 Task: Send an email with the signature Amy Taylor with the subject 'Question regarding a project' and the message 'I would like to schedule a call to discuss this further.' from softage.1@softage.net to softage.2@softage.net with an attached document Non-disclosure_agreement.pdf and move the email from Sent Items to the folder Videos
Action: Mouse moved to (119, 135)
Screenshot: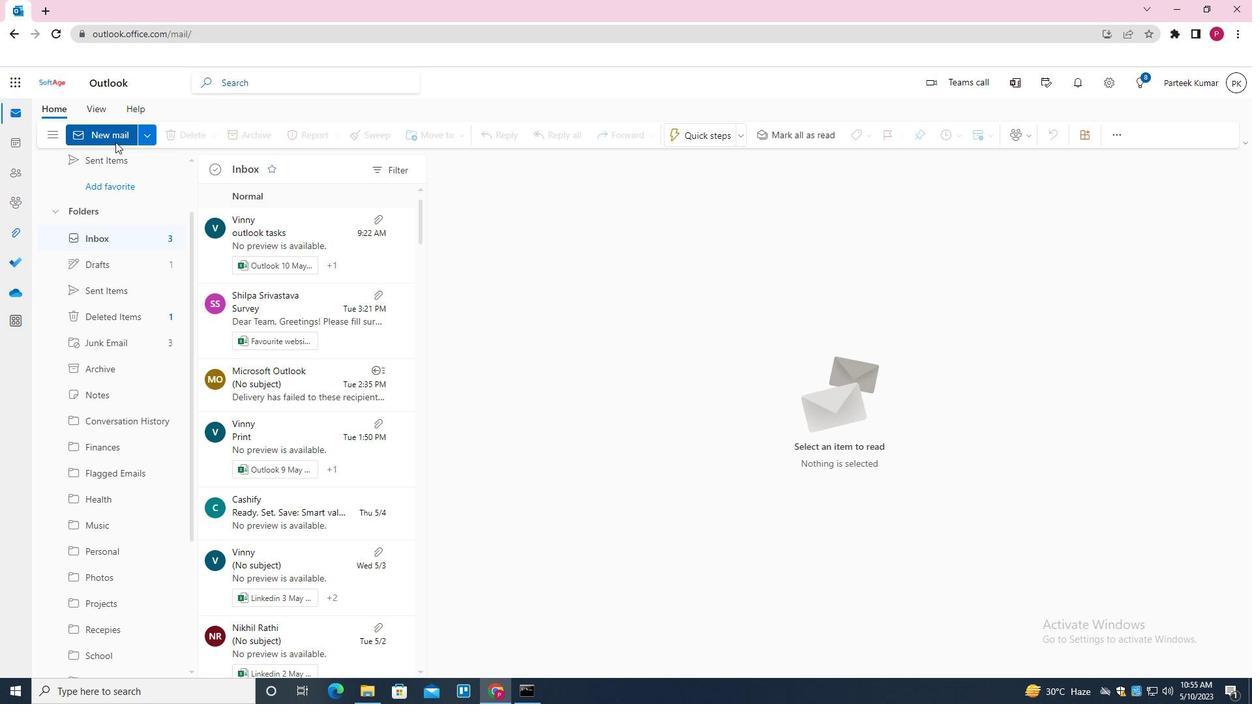 
Action: Mouse pressed left at (119, 135)
Screenshot: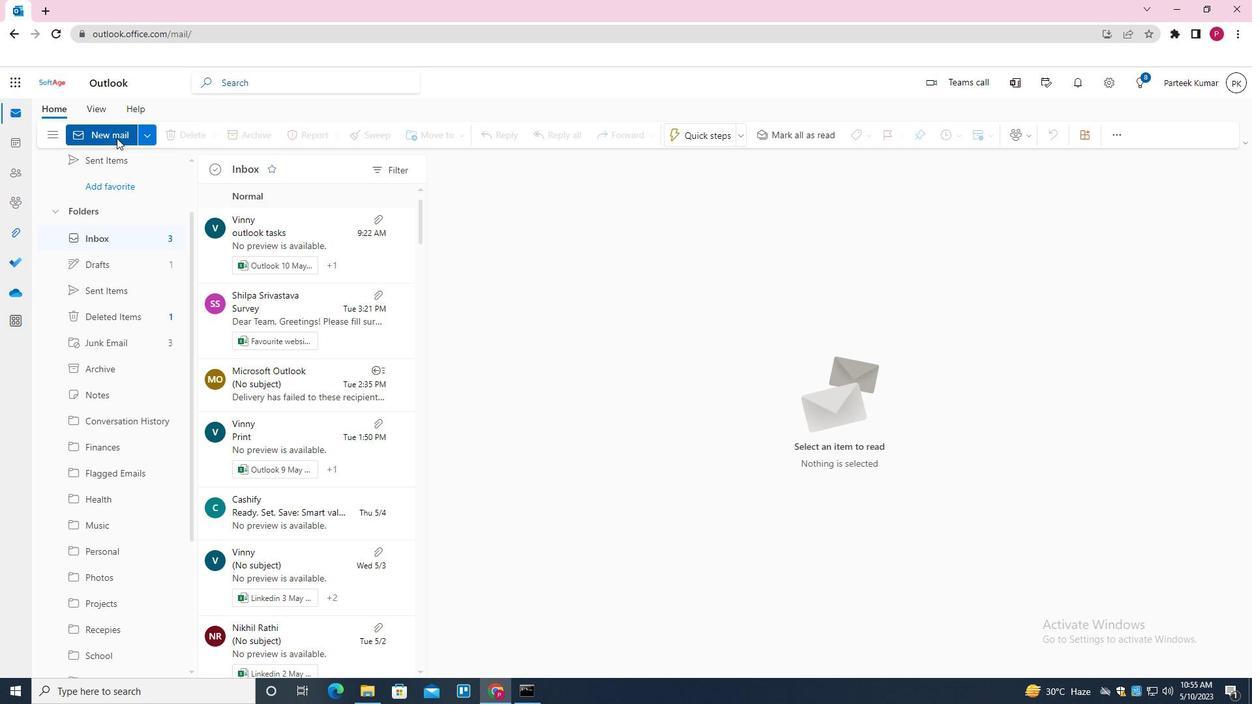 
Action: Mouse moved to (496, 331)
Screenshot: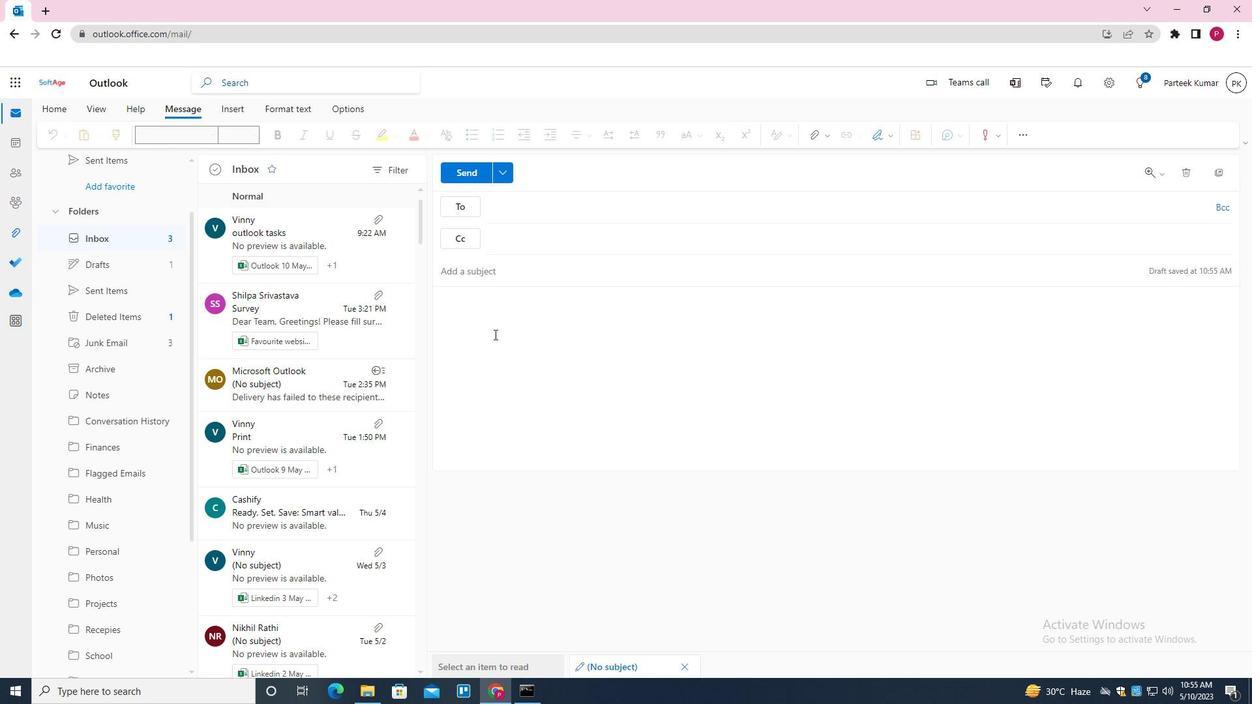 
Action: Mouse pressed left at (496, 331)
Screenshot: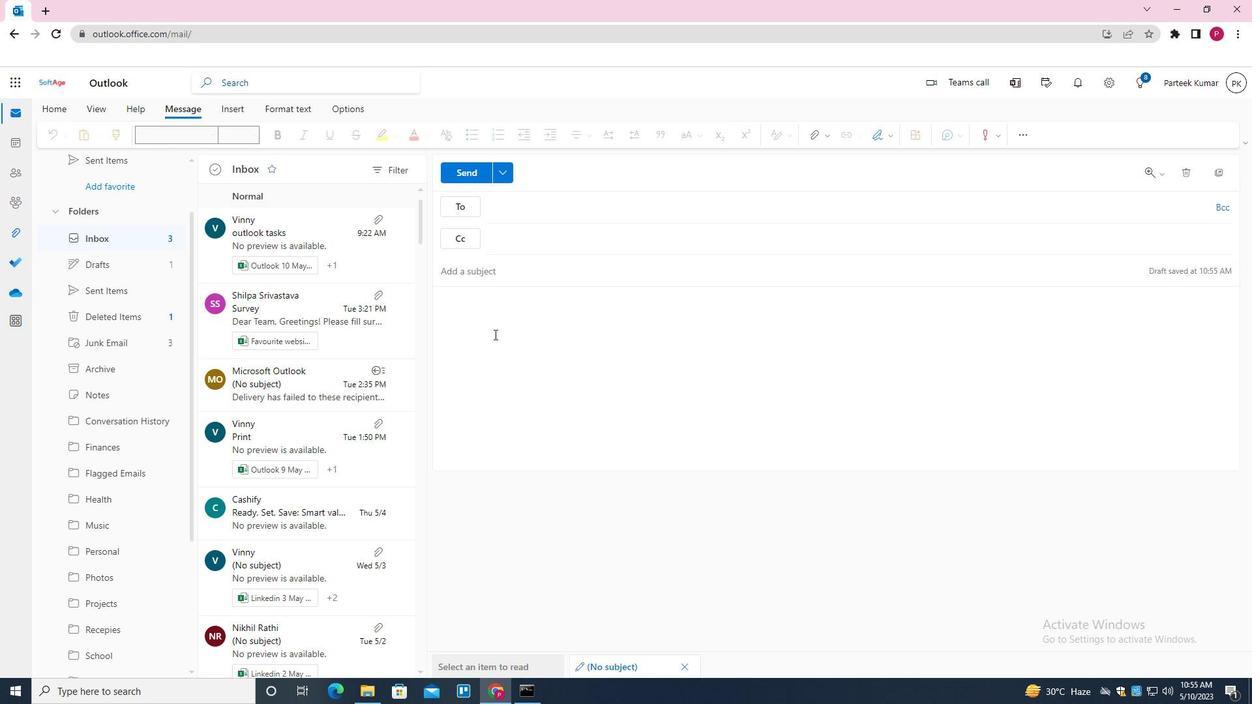 
Action: Mouse moved to (885, 138)
Screenshot: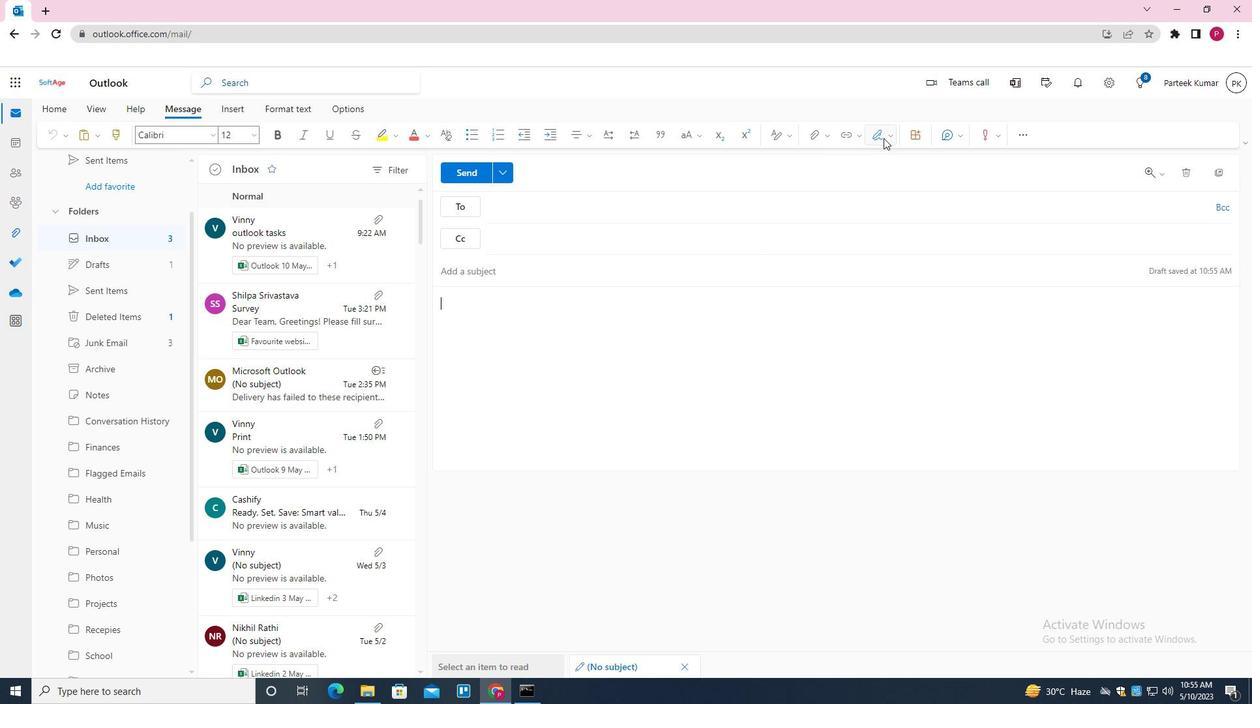 
Action: Mouse pressed left at (885, 138)
Screenshot: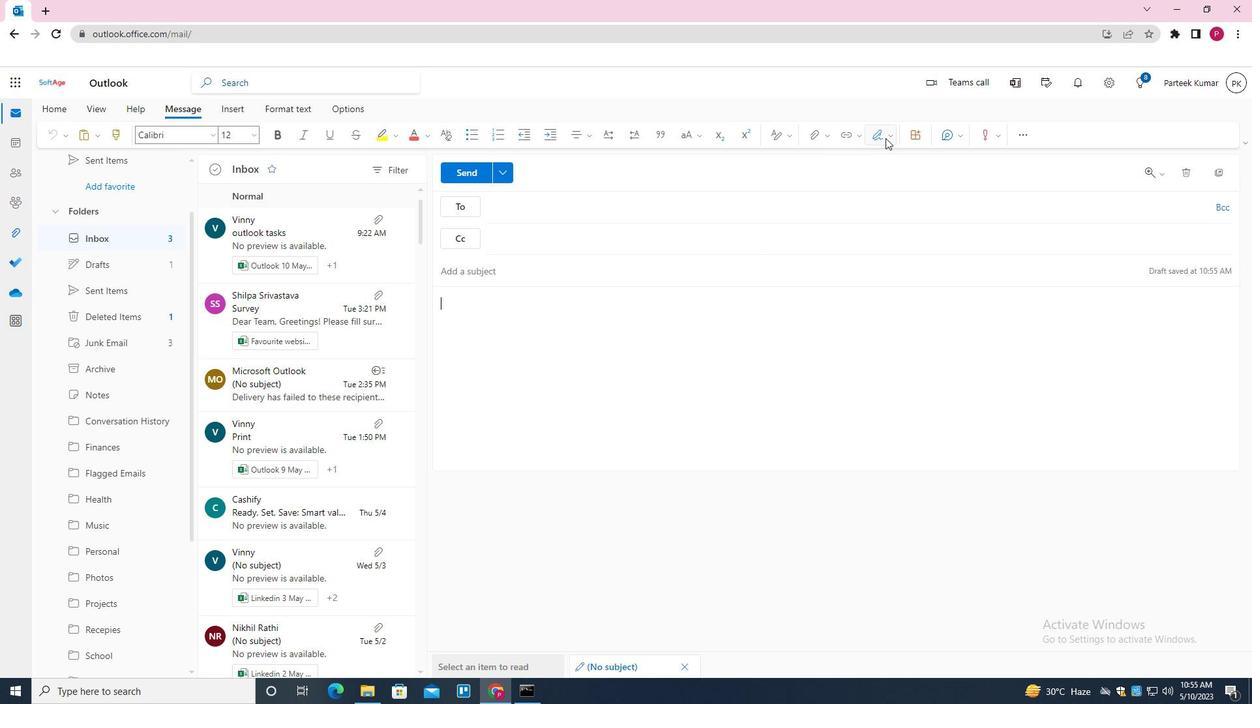 
Action: Mouse moved to (835, 377)
Screenshot: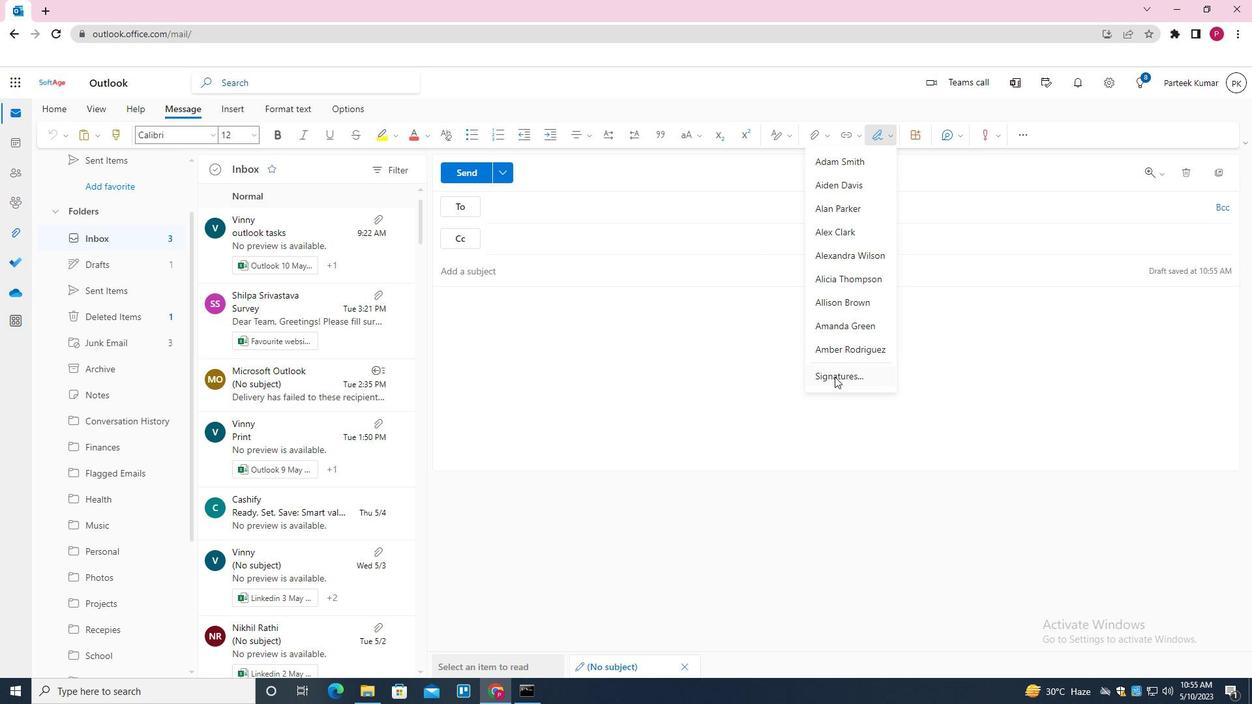 
Action: Mouse pressed left at (835, 377)
Screenshot: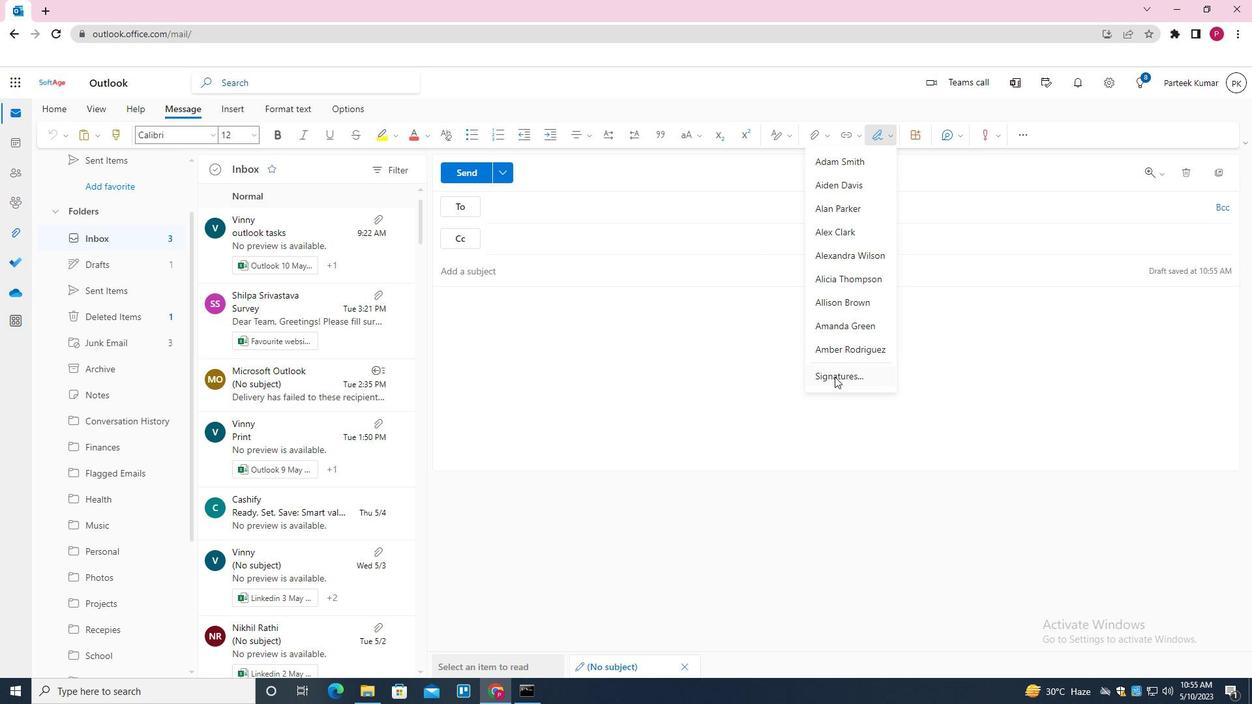 
Action: Mouse moved to (545, 217)
Screenshot: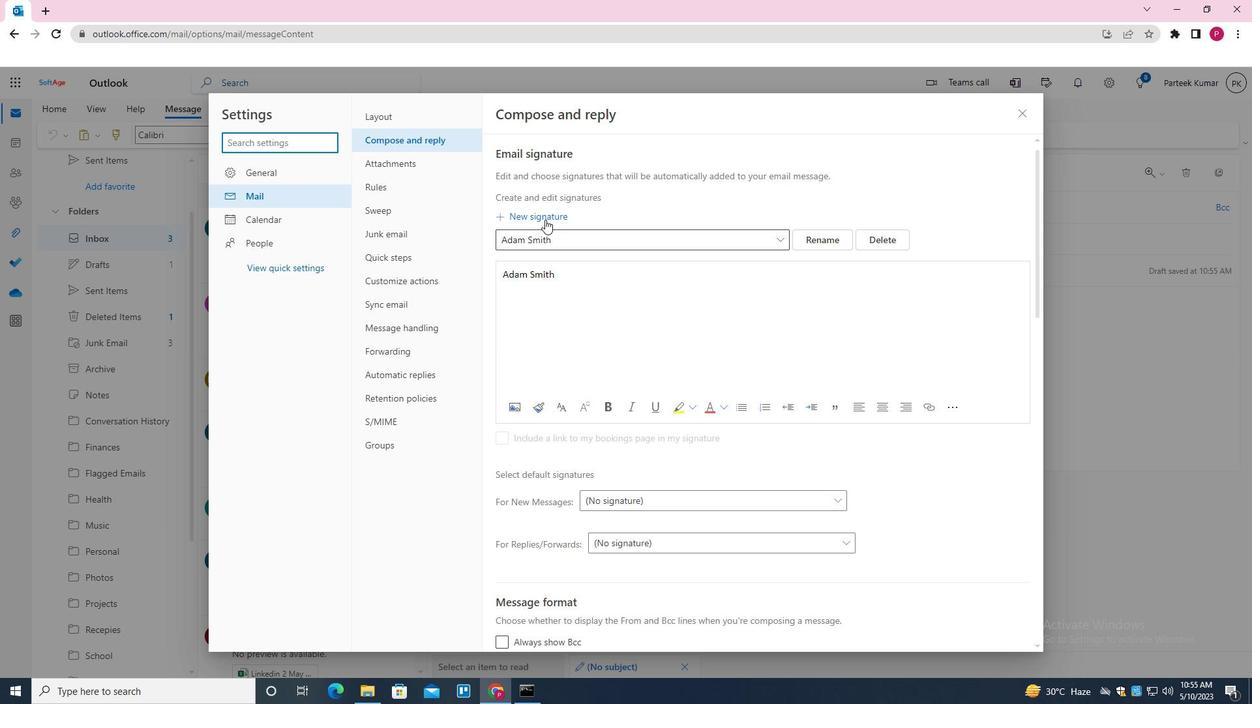 
Action: Mouse pressed left at (545, 217)
Screenshot: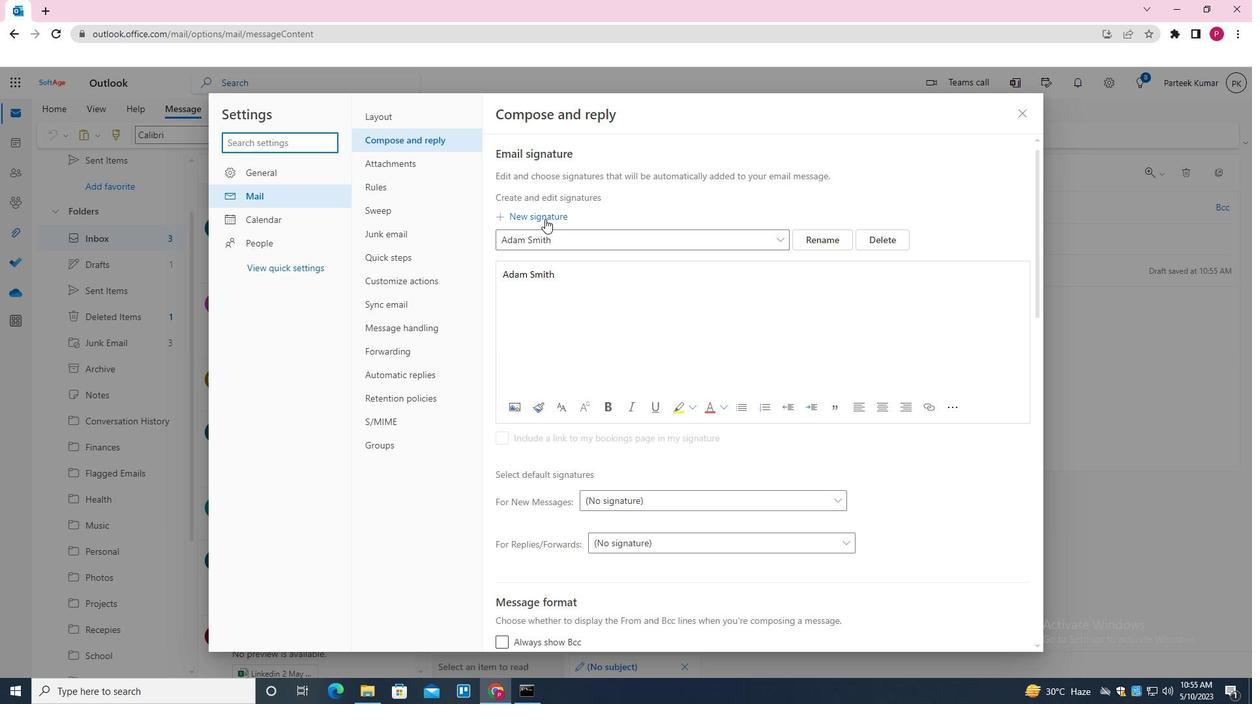 
Action: Mouse moved to (552, 243)
Screenshot: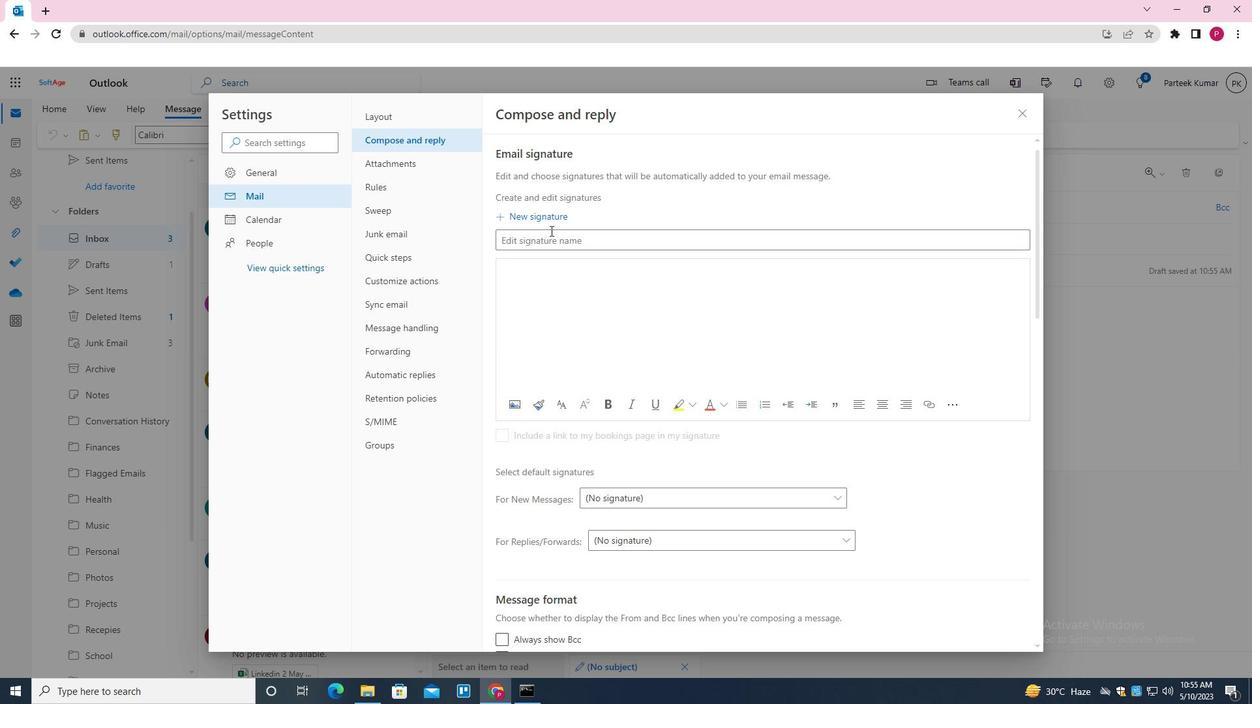 
Action: Mouse pressed left at (552, 243)
Screenshot: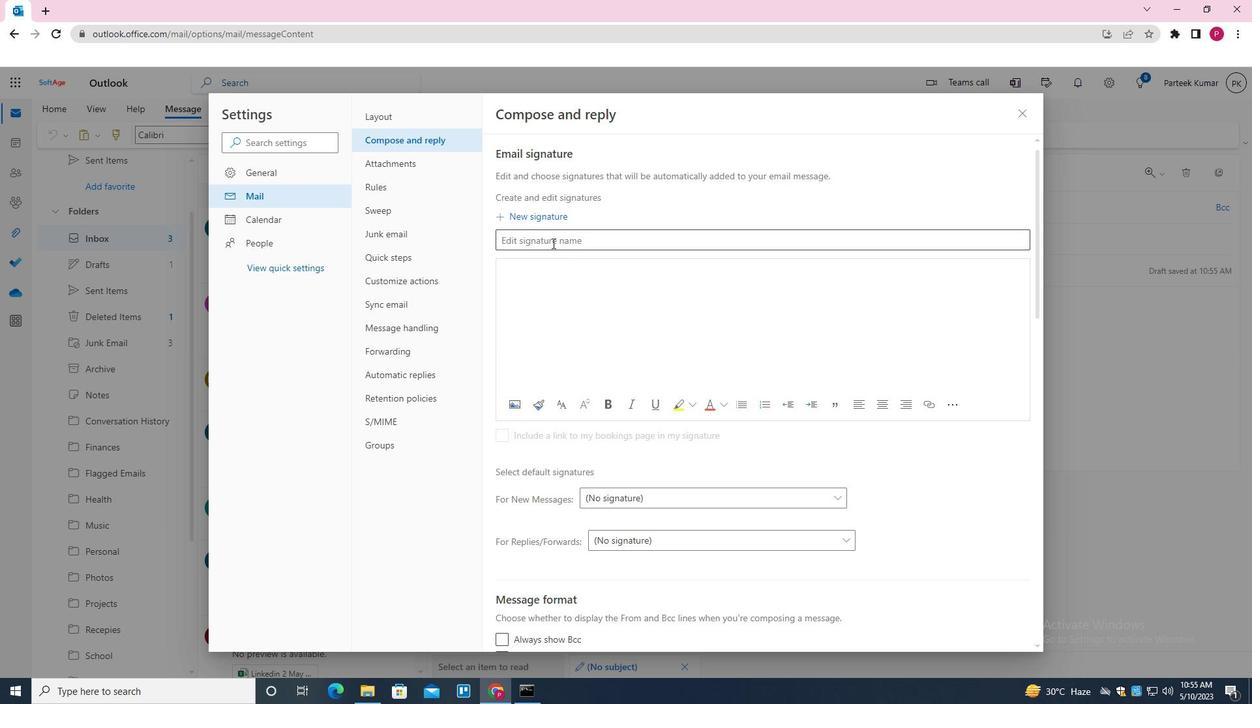 
Action: Key pressed <Key.shift>AMY<Key.space><Key.shift>TAU<Key.backspace>YLOR<Key.space>
Screenshot: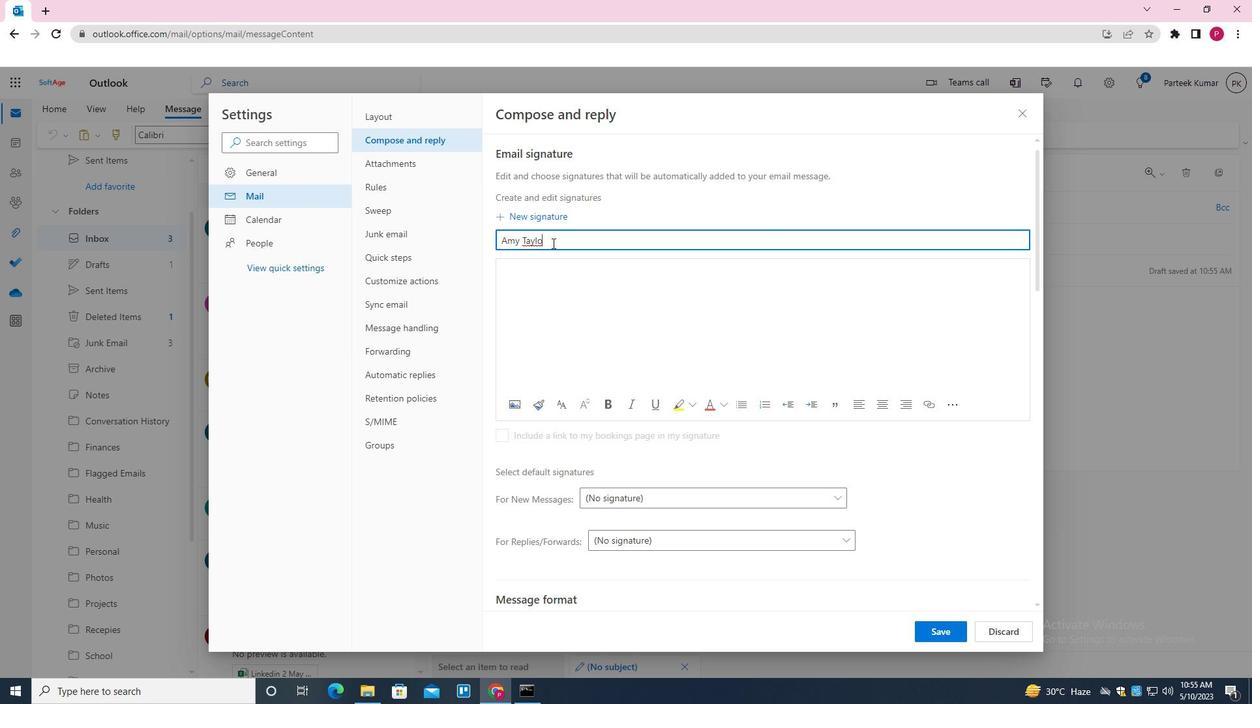 
Action: Mouse moved to (519, 270)
Screenshot: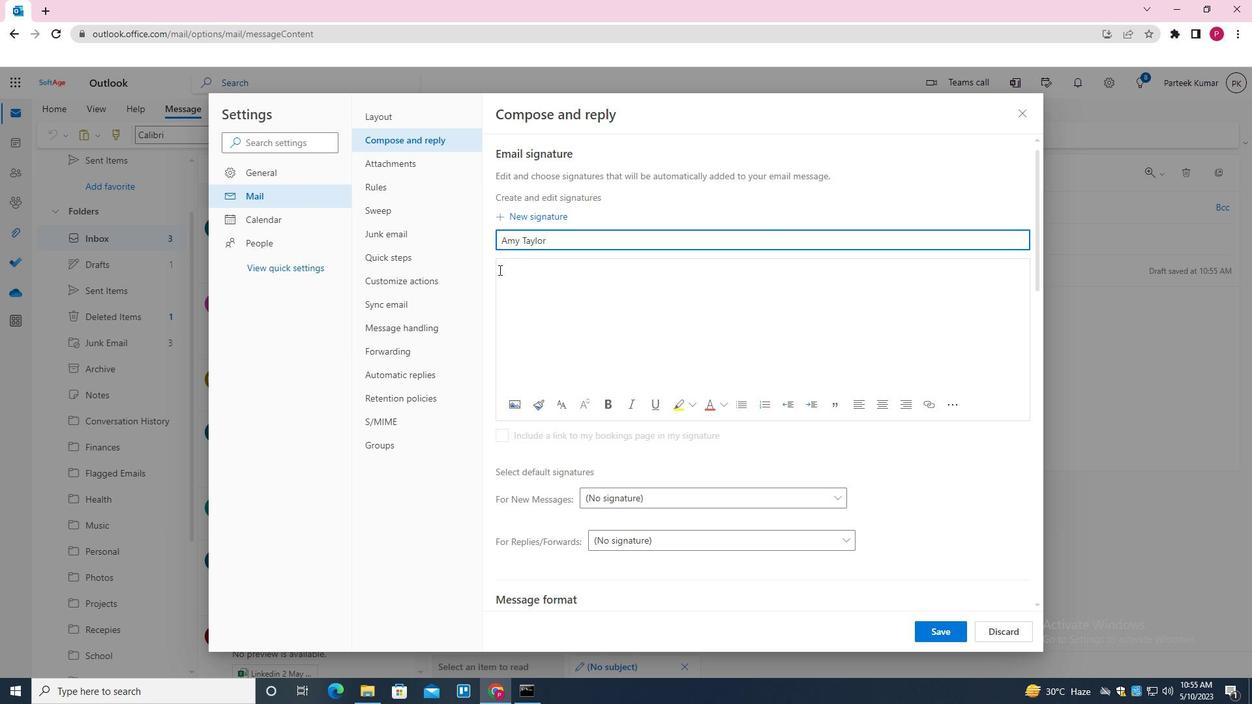 
Action: Mouse pressed left at (519, 270)
Screenshot: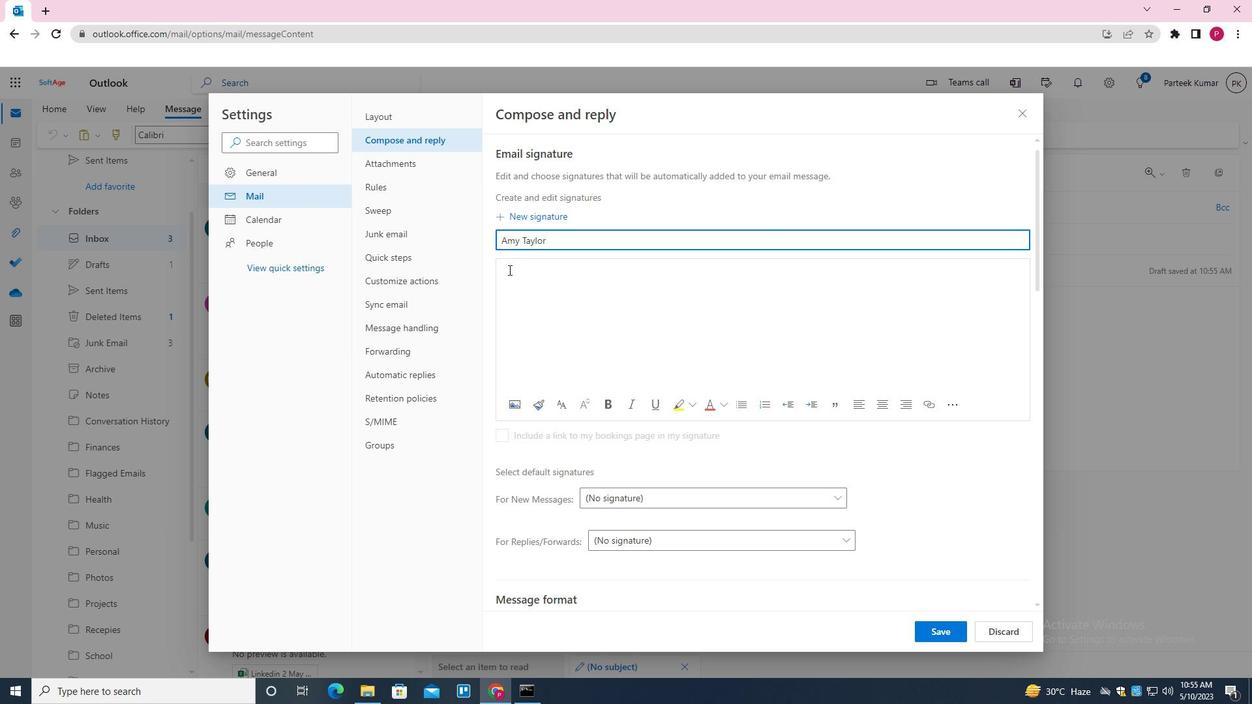
Action: Mouse moved to (519, 270)
Screenshot: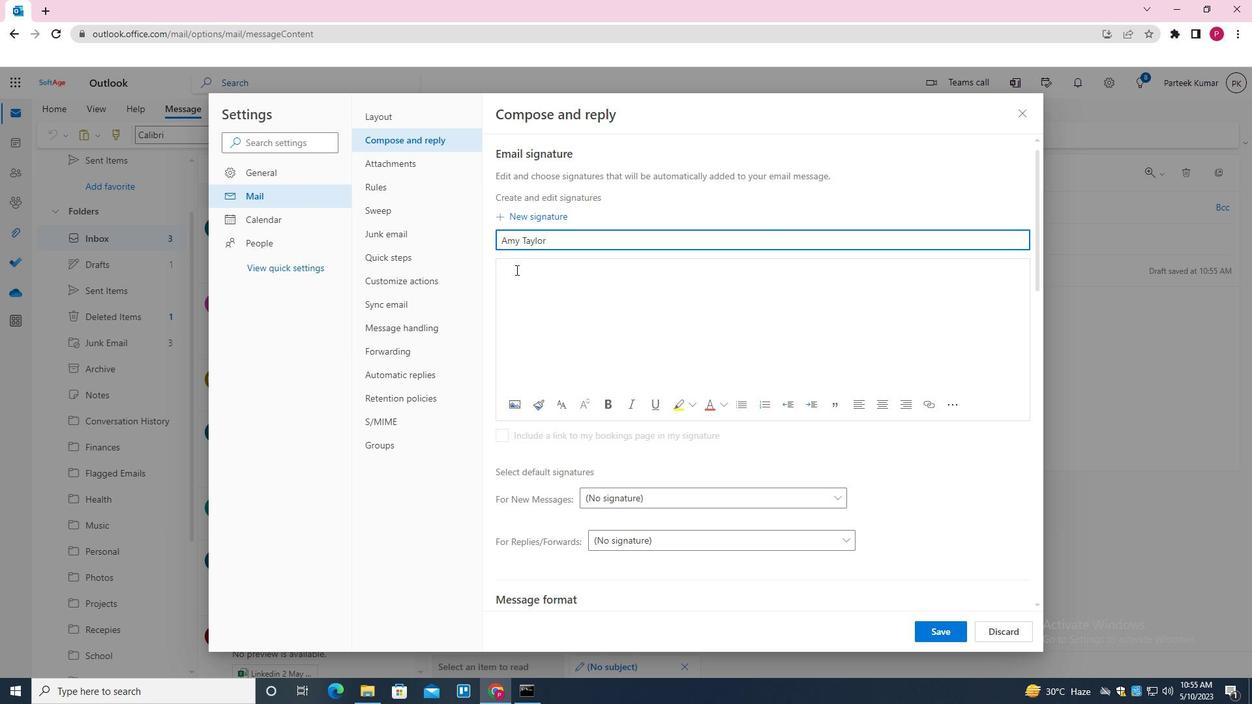 
Action: Key pressed <Key.shift>AMY<Key.space><Key.shift>TAYLOR
Screenshot: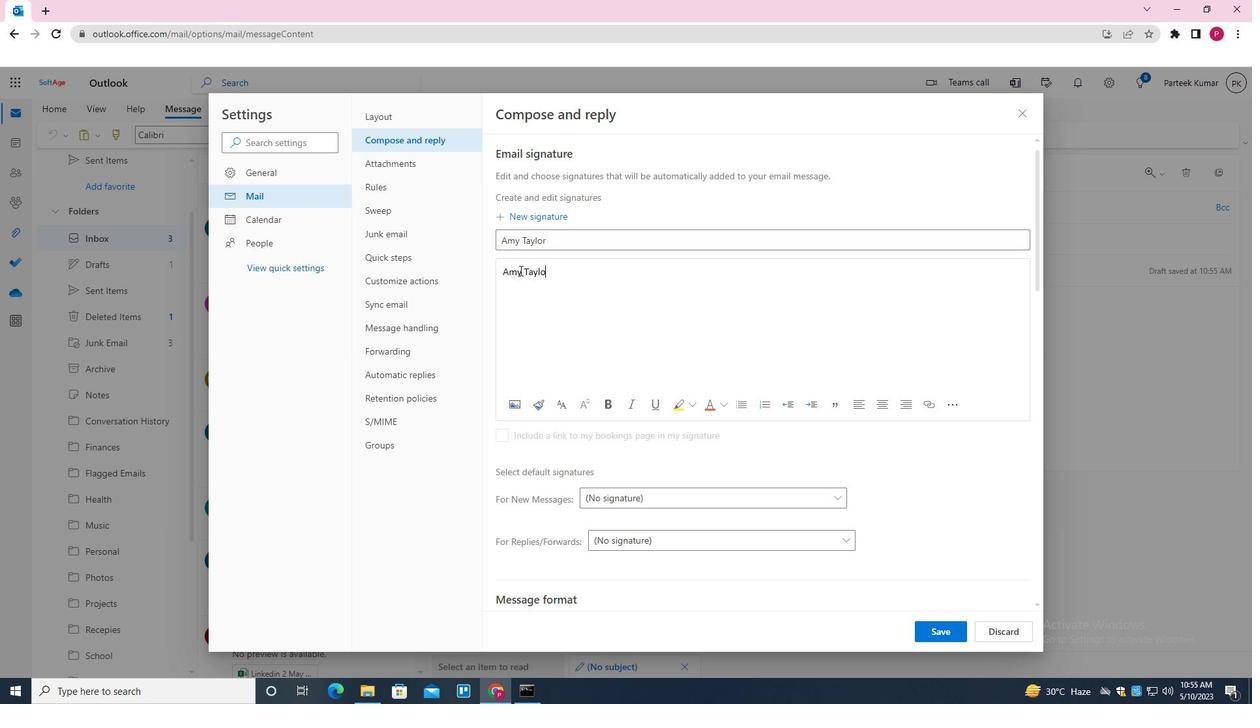 
Action: Mouse moved to (929, 630)
Screenshot: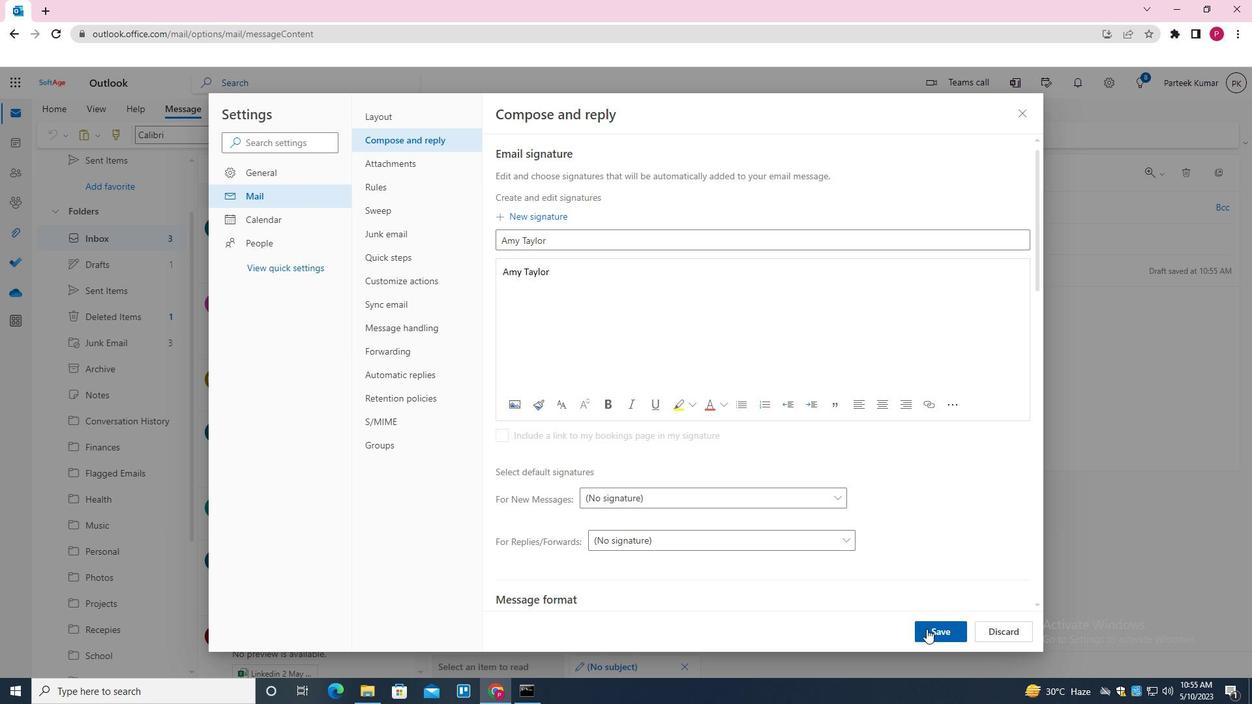 
Action: Mouse pressed left at (929, 630)
Screenshot: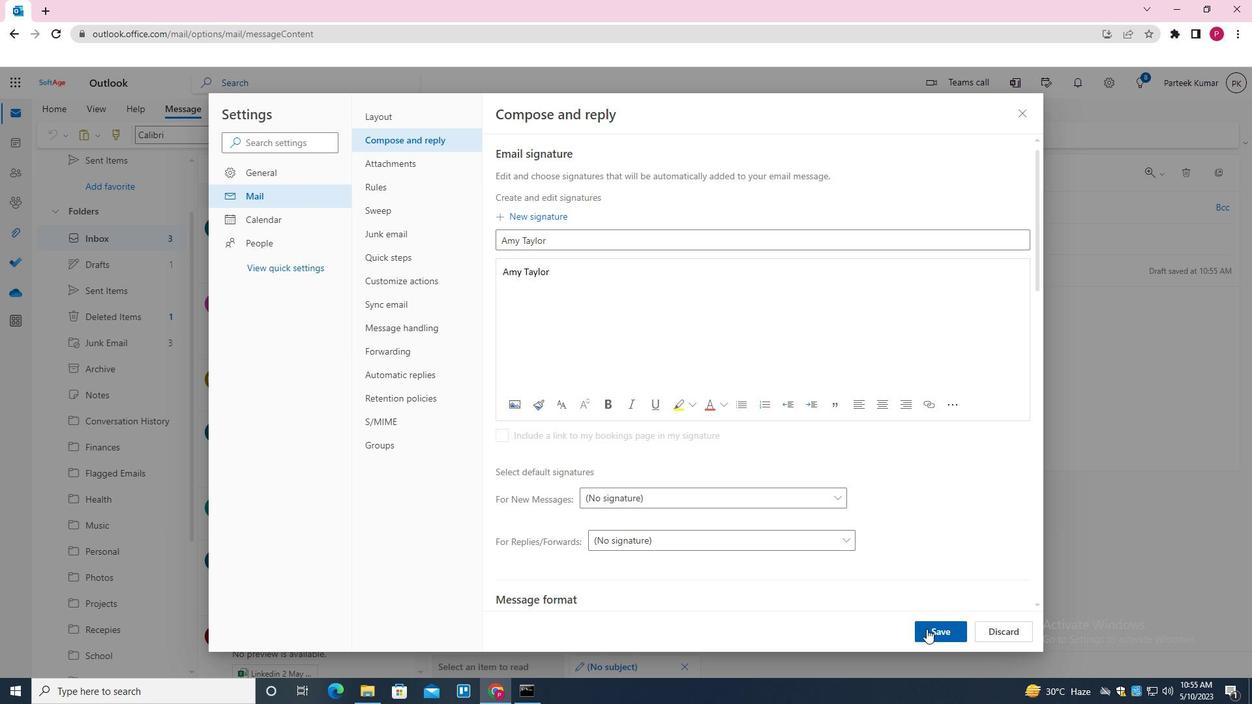 
Action: Mouse moved to (1022, 116)
Screenshot: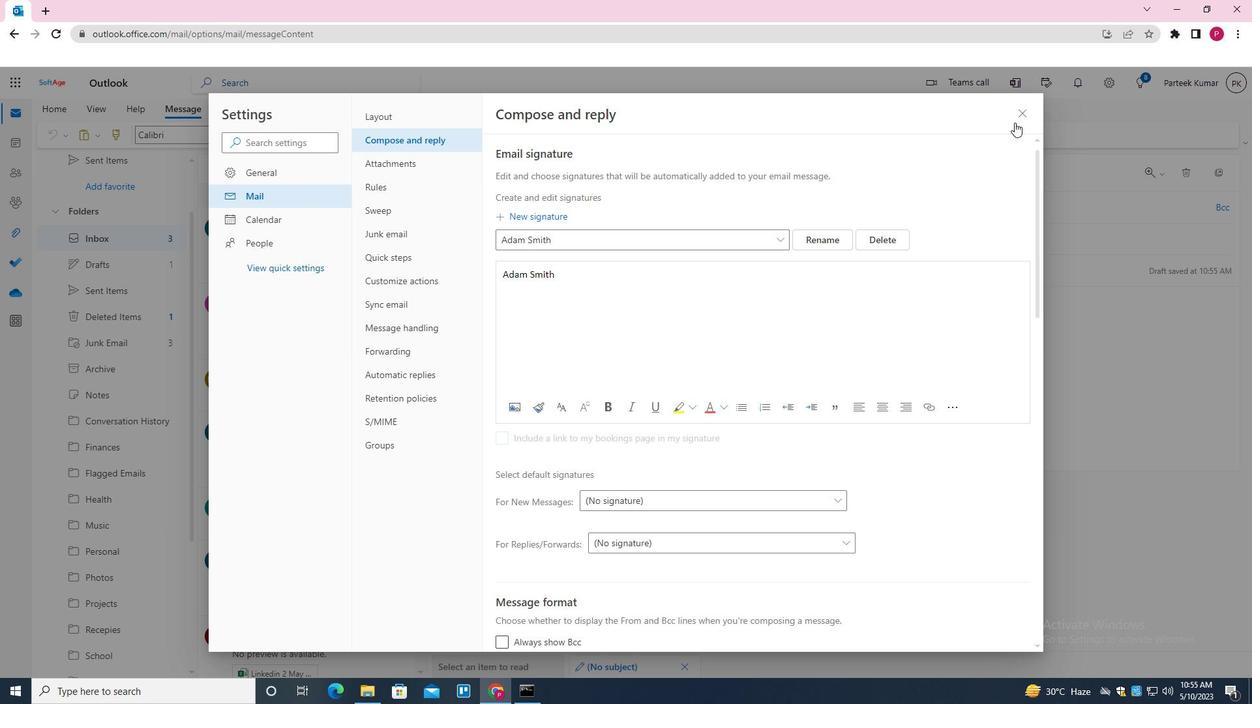 
Action: Mouse pressed left at (1022, 116)
Screenshot: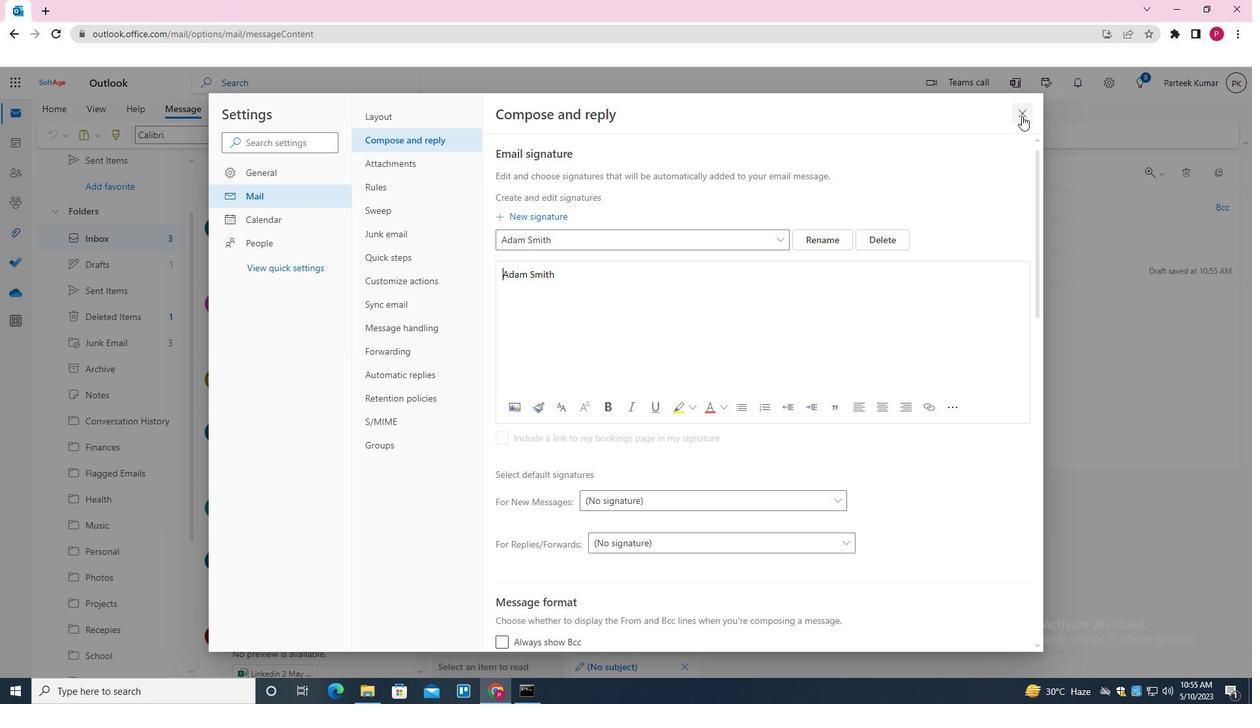 
Action: Mouse moved to (743, 308)
Screenshot: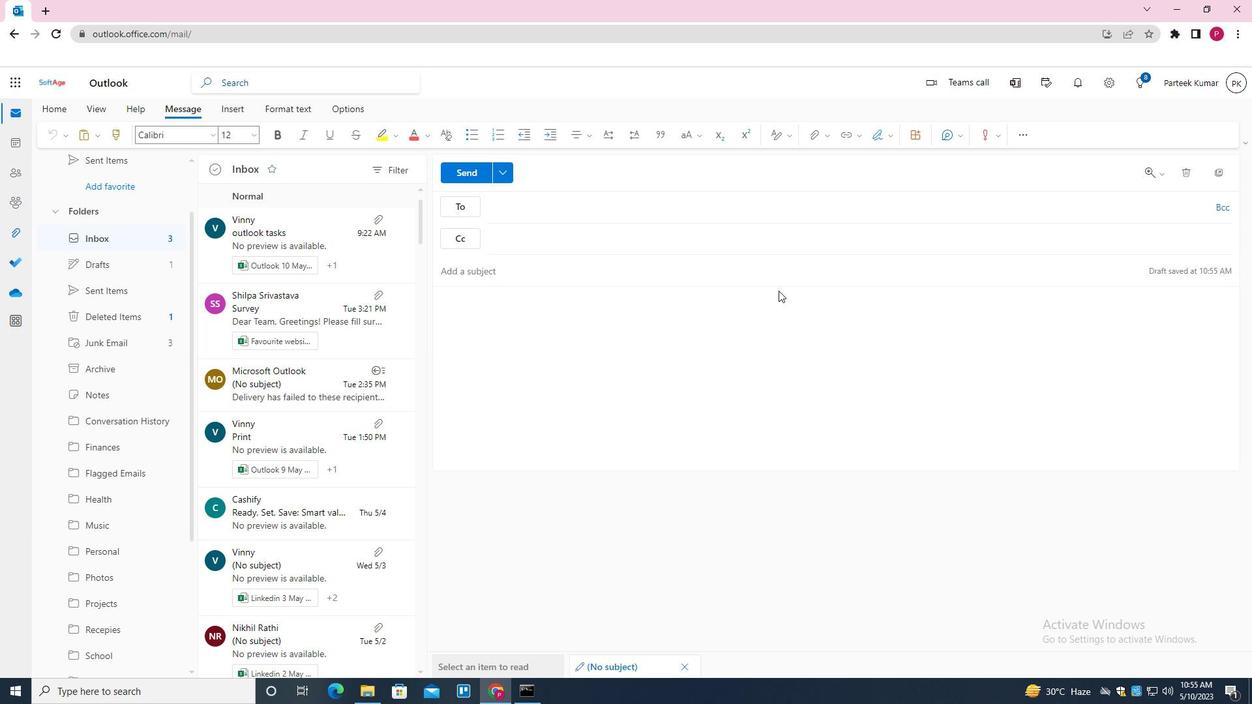 
Action: Mouse pressed left at (743, 308)
Screenshot: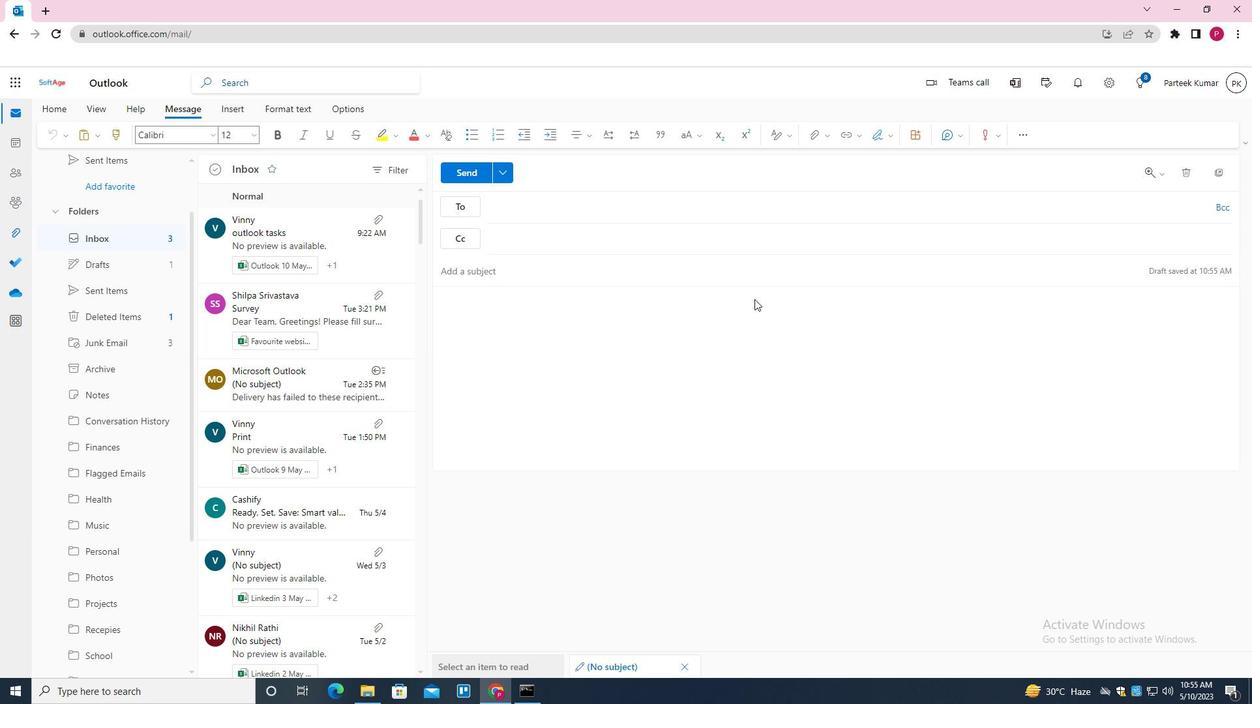 
Action: Mouse moved to (890, 130)
Screenshot: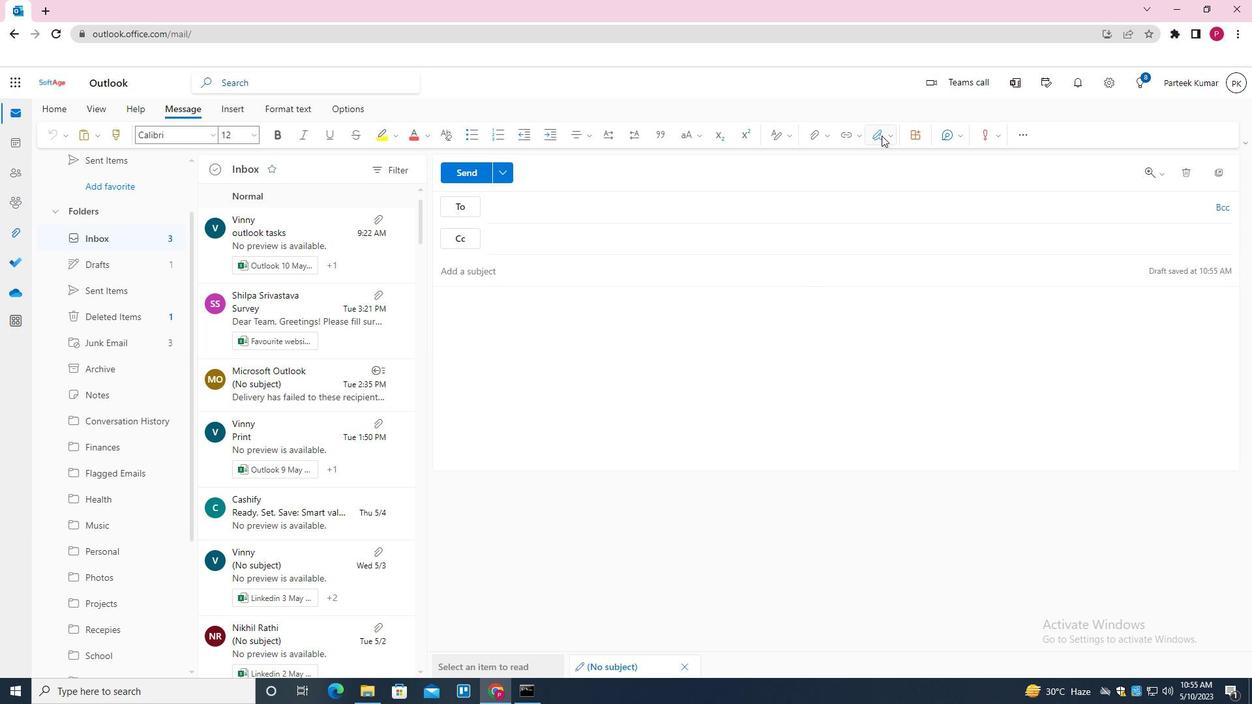 
Action: Mouse pressed left at (890, 130)
Screenshot: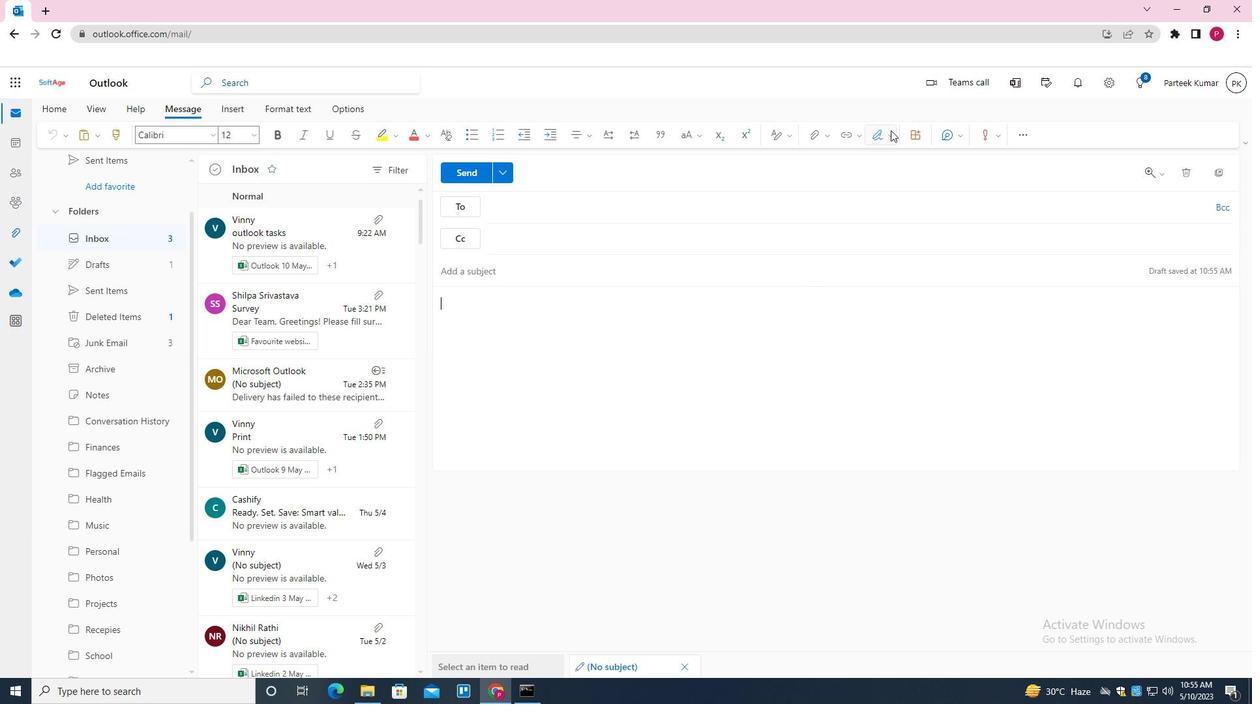 
Action: Mouse moved to (847, 380)
Screenshot: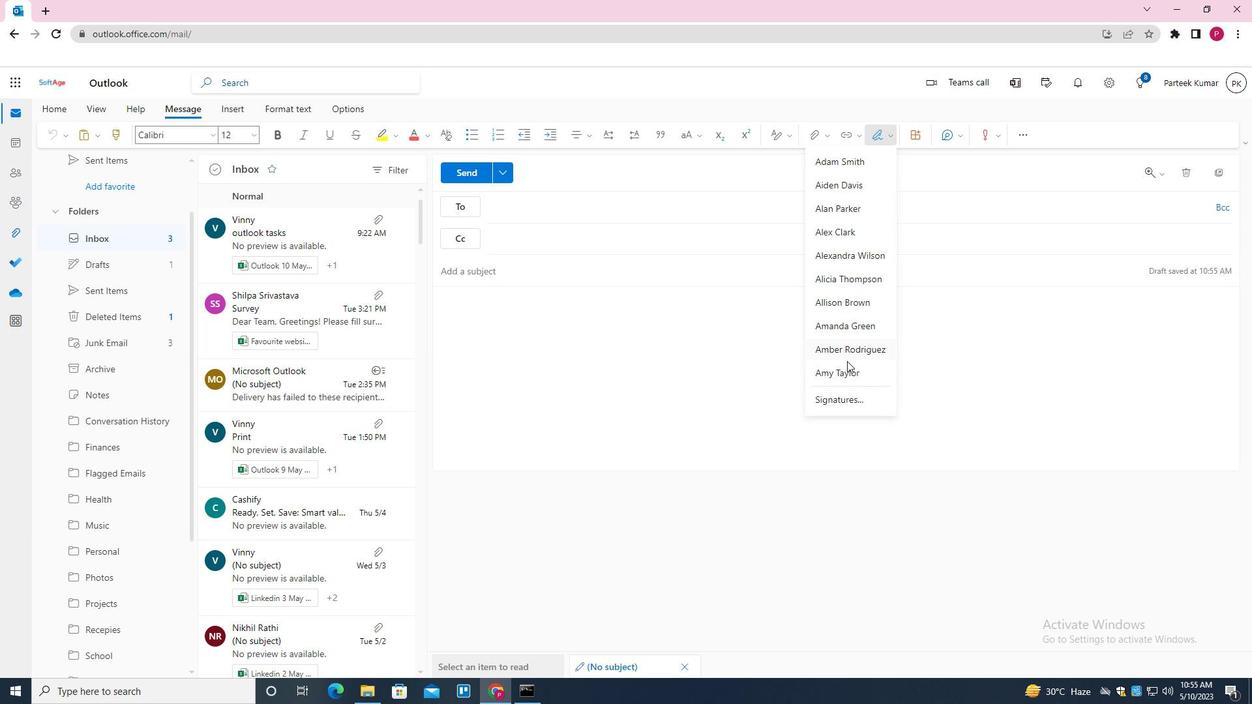
Action: Mouse pressed left at (847, 380)
Screenshot: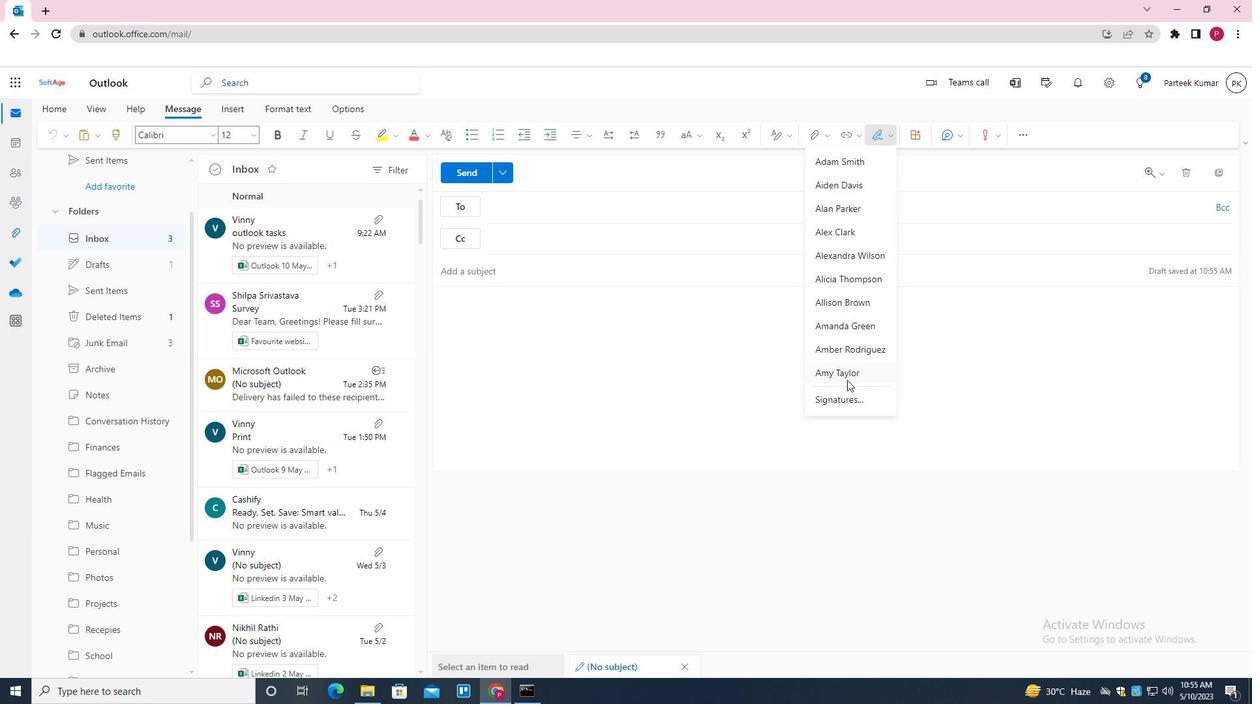 
Action: Mouse moved to (513, 273)
Screenshot: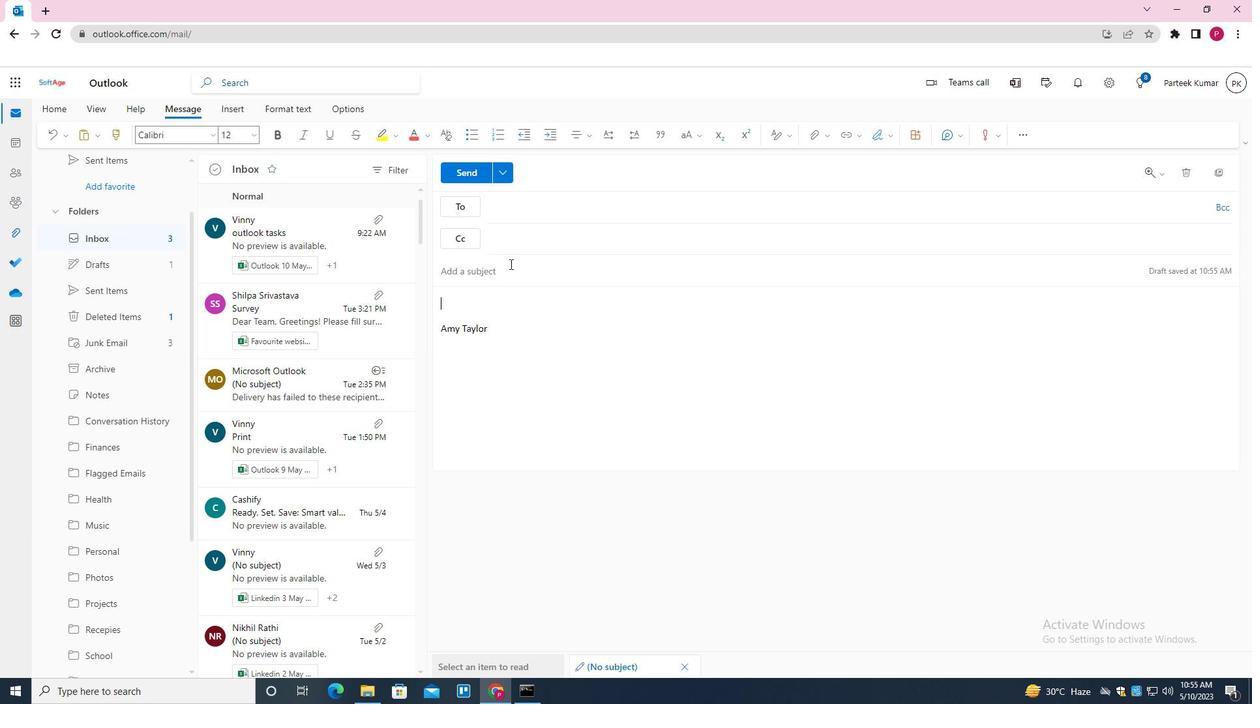 
Action: Mouse pressed left at (513, 273)
Screenshot: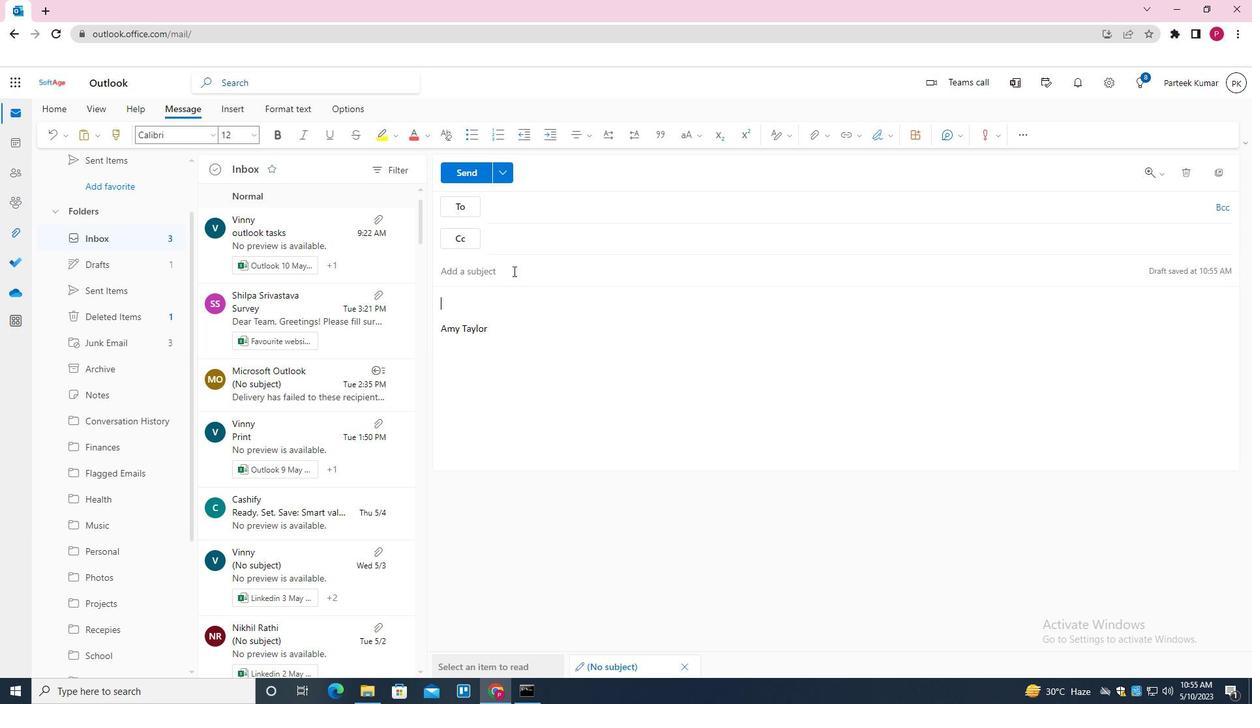 
Action: Mouse moved to (514, 275)
Screenshot: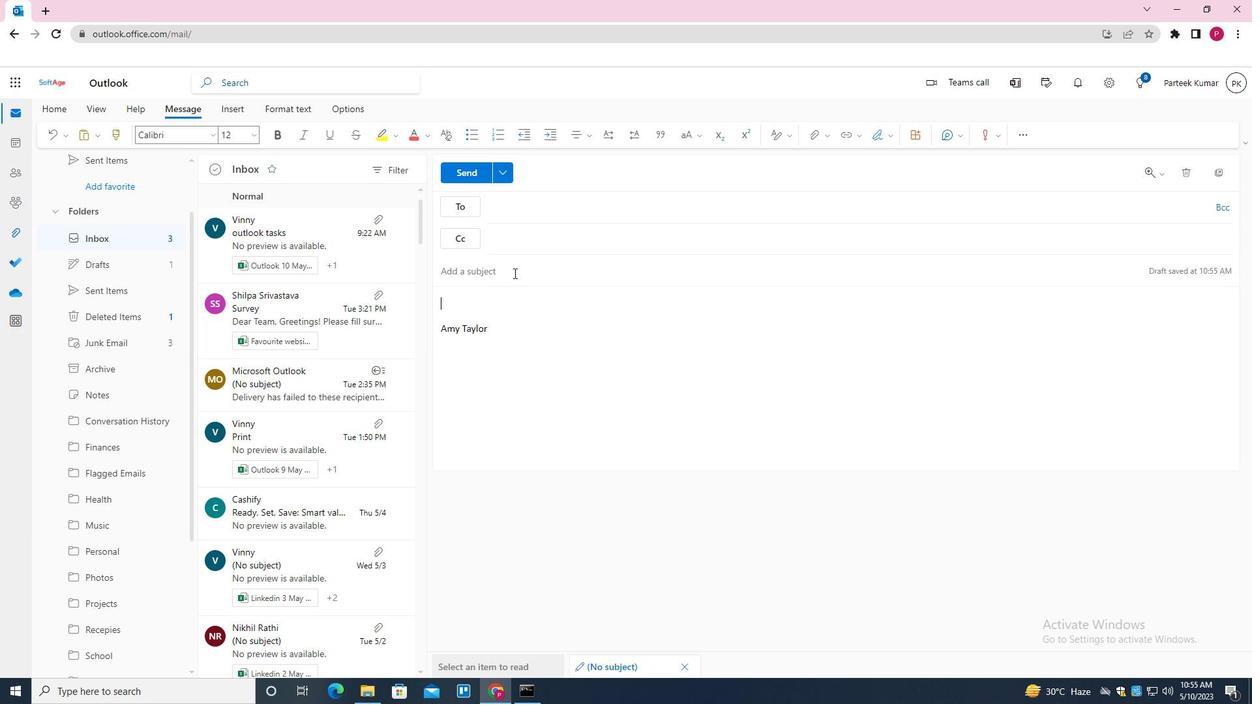 
Action: Key pressed <Key.shift>QUESTION<Key.space>REGARDING<Key.space>A<Key.space>PROJECT
Screenshot: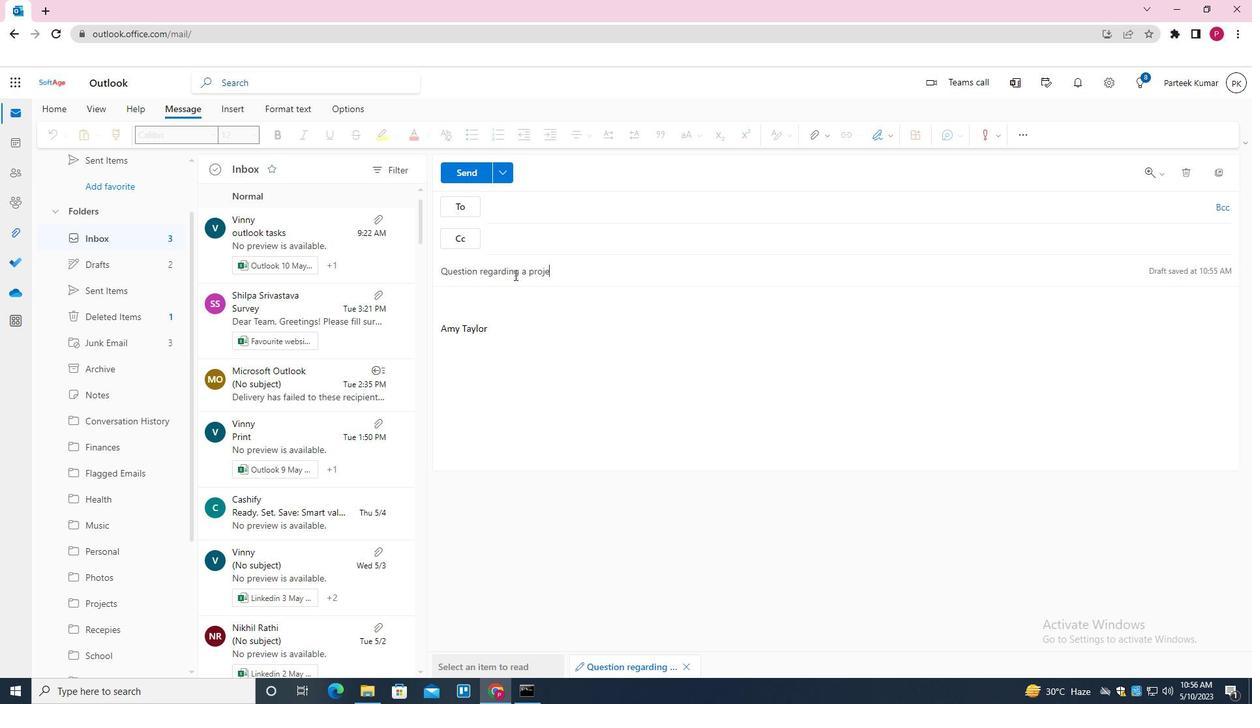 
Action: Mouse moved to (495, 299)
Screenshot: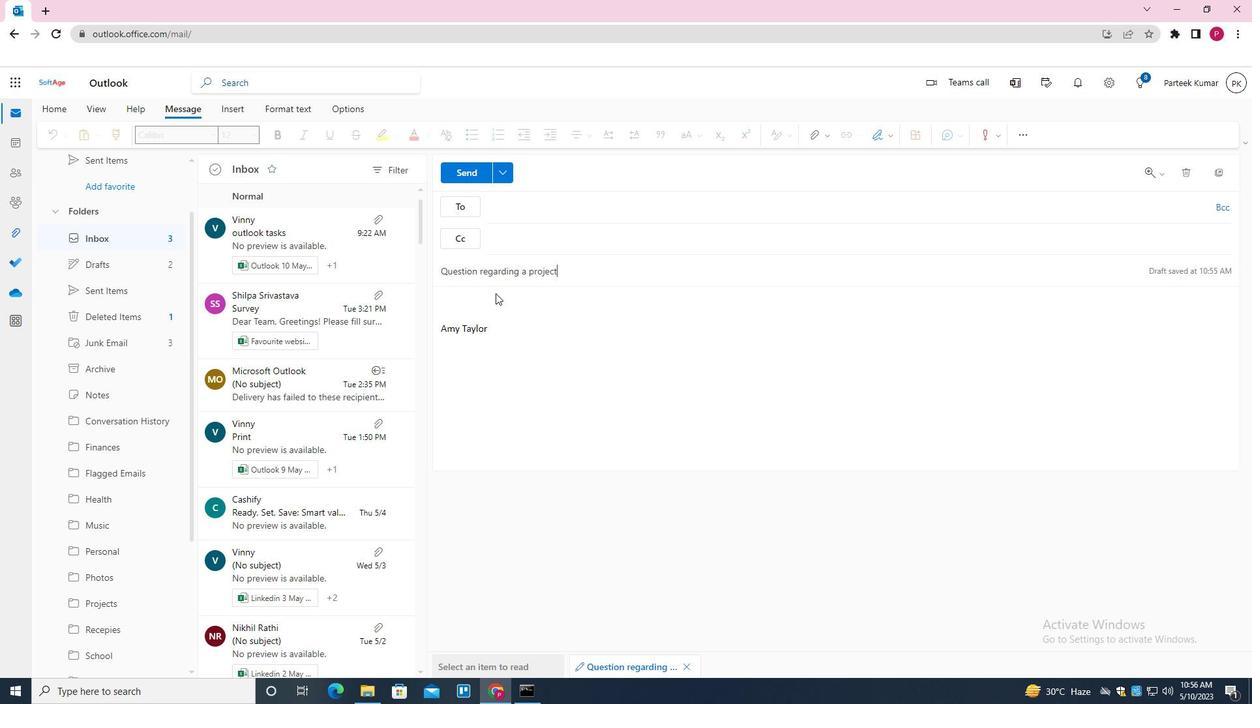 
Action: Mouse pressed left at (495, 299)
Screenshot: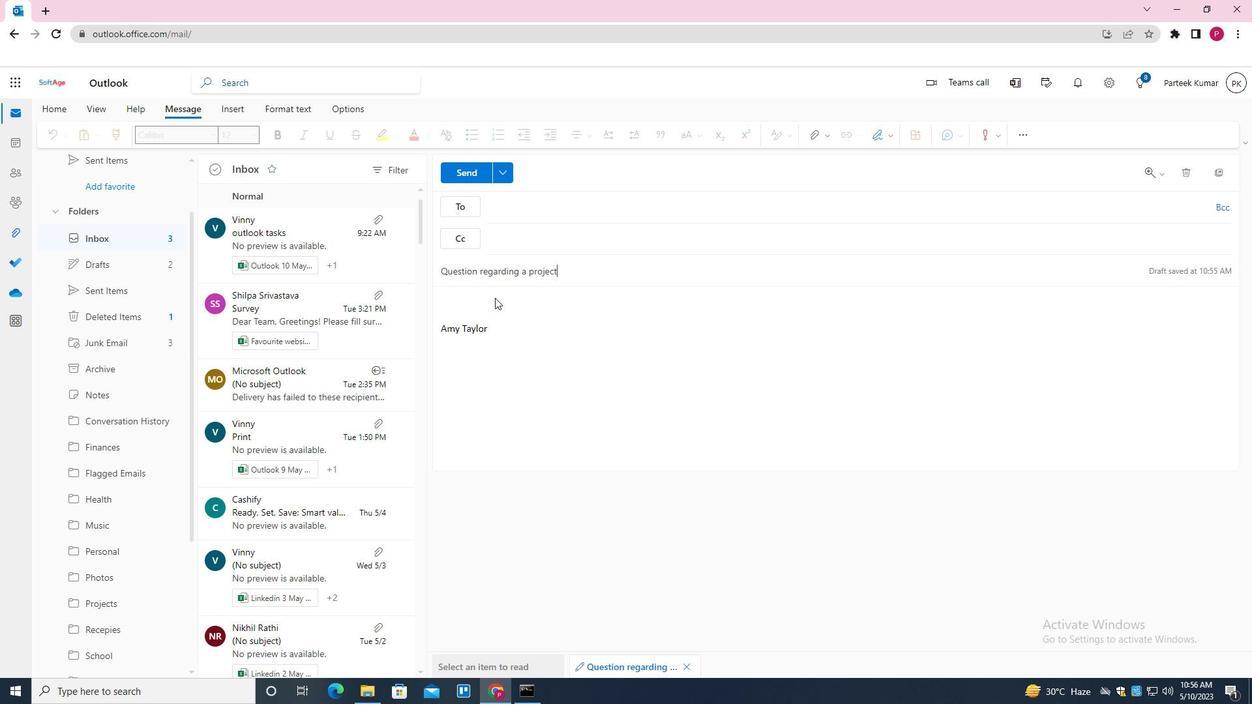 
Action: Key pressed <Key.shift><Key.shift><Key.shift><Key.shift><Key.shift><Key.shift><Key.shift><Key.shift><Key.shift><Key.shift><Key.shift><Key.shift><Key.shift><Key.shift><Key.shift><Key.shift><Key.shift><Key.shift><Key.shift><Key.shift><Key.shift><Key.shift><Key.shift><Key.shift><Key.shift><Key.shift><Key.shift><Key.shift><Key.shift><Key.shift><Key.shift><Key.shift><Key.shift><Key.shift><Key.shift><Key.shift><Key.shift><Key.shift><Key.shift><Key.shift><Key.shift><Key.shift><Key.shift><Key.shift><Key.shift><Key.shift><Key.shift><Key.shift><Key.shift><Key.shift><Key.shift><Key.shift><Key.shift><Key.shift><Key.shift><Key.shift><Key.shift><Key.shift><Key.shift><Key.shift><Key.shift><Key.shift><Key.shift><Key.shift><Key.shift><Key.shift><Key.shift><Key.shift><Key.shift><Key.shift><Key.shift><Key.shift><Key.shift><Key.shift><Key.shift><Key.shift><Key.shift><Key.shift><Key.shift><Key.shift><Key.shift><Key.shift><Key.shift><Key.shift><Key.shift><Key.shift><Key.shift><Key.shift><Key.shift><Key.shift><Key.shift><Key.shift><Key.shift><Key.shift><Key.shift><Key.shift>I<Key.space><Key.shift><Key.shift><Key.shift><Key.shift><Key.shift><Key.shift>WOULD<Key.space>LIKE<Key.space>TO<Key.space>SCHEDULE<Key.space>A<Key.space>CALL<Key.space>TO<Key.space>S<Key.backspace>DISCUSS<Key.space>THIS<Key.space>FURTHER<Key.space>
Screenshot: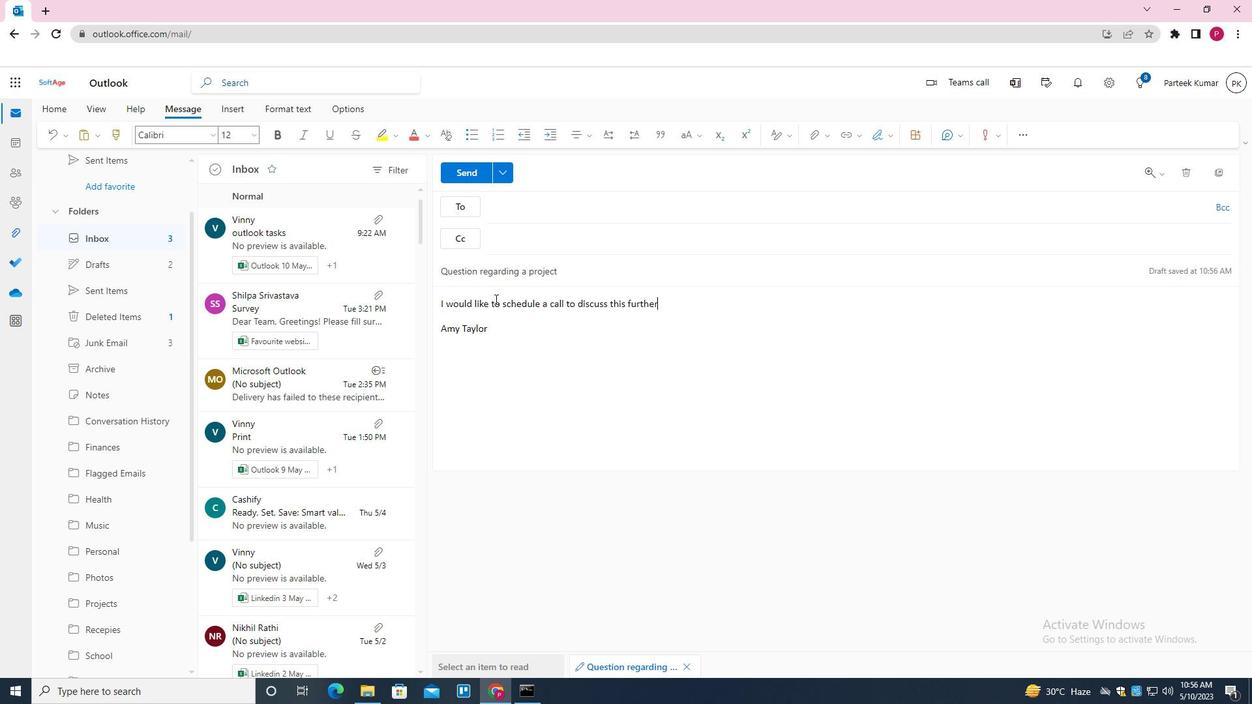 
Action: Mouse moved to (518, 206)
Screenshot: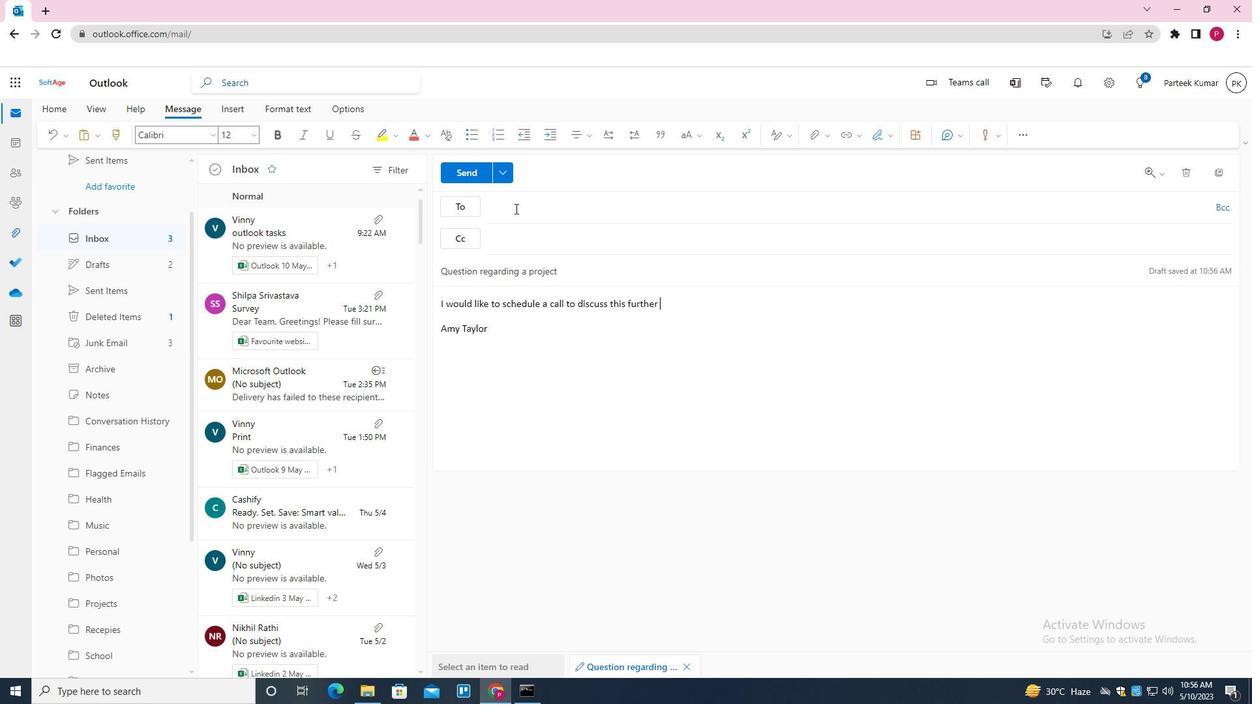 
Action: Mouse pressed left at (518, 206)
Screenshot: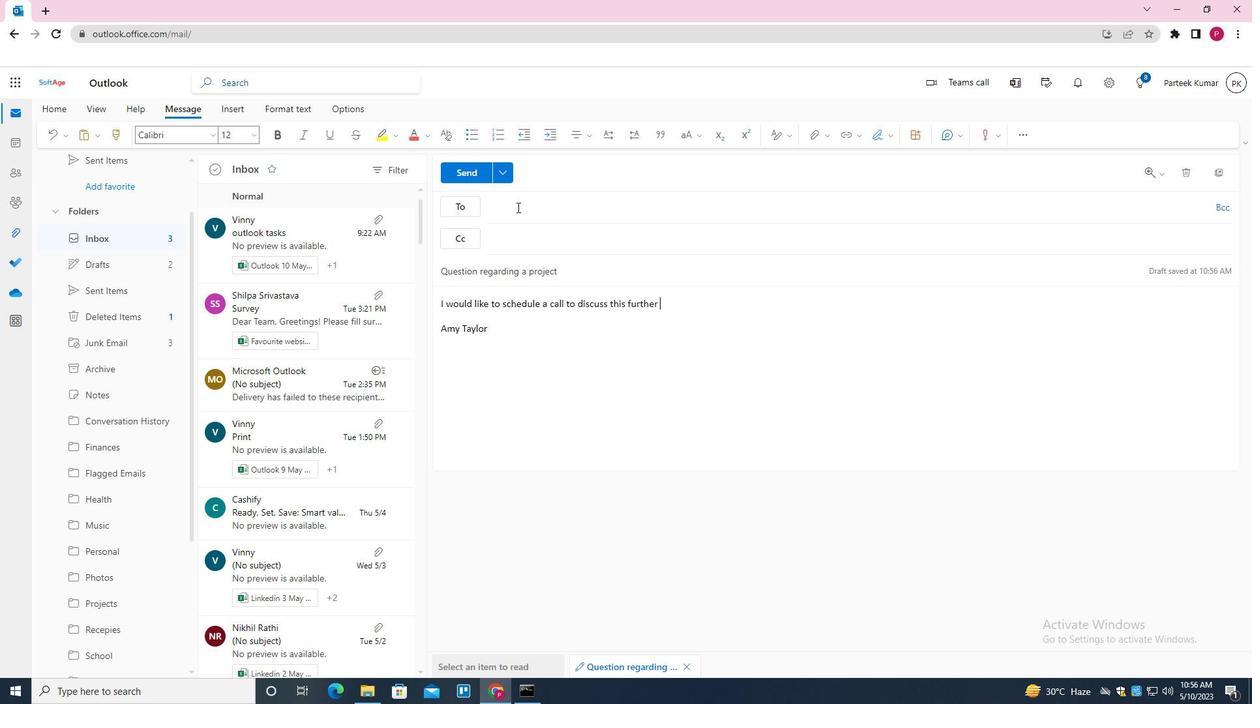 
Action: Key pressed <Key.shift>SOFTAGE.2<Key.backspace>2<Key.shift>@GM<Key.backspace><Key.backspace>SOFTAGE.NET<Key.enter>
Screenshot: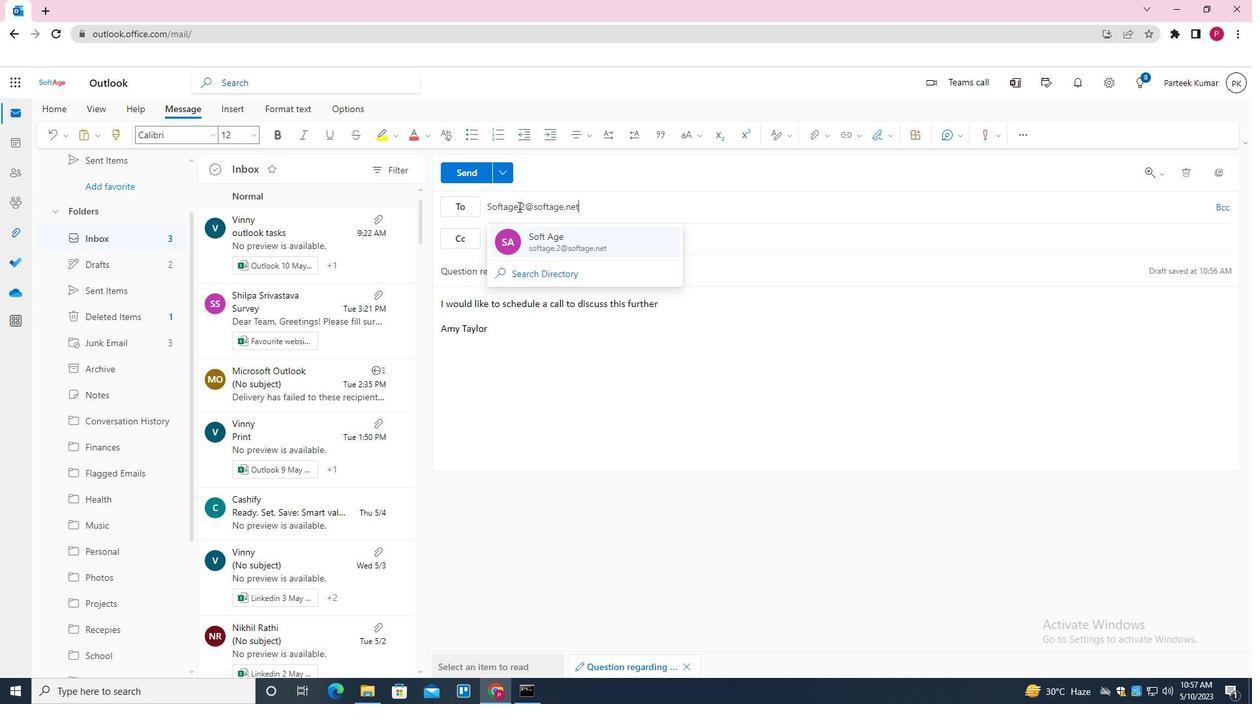 
Action: Mouse moved to (553, 294)
Screenshot: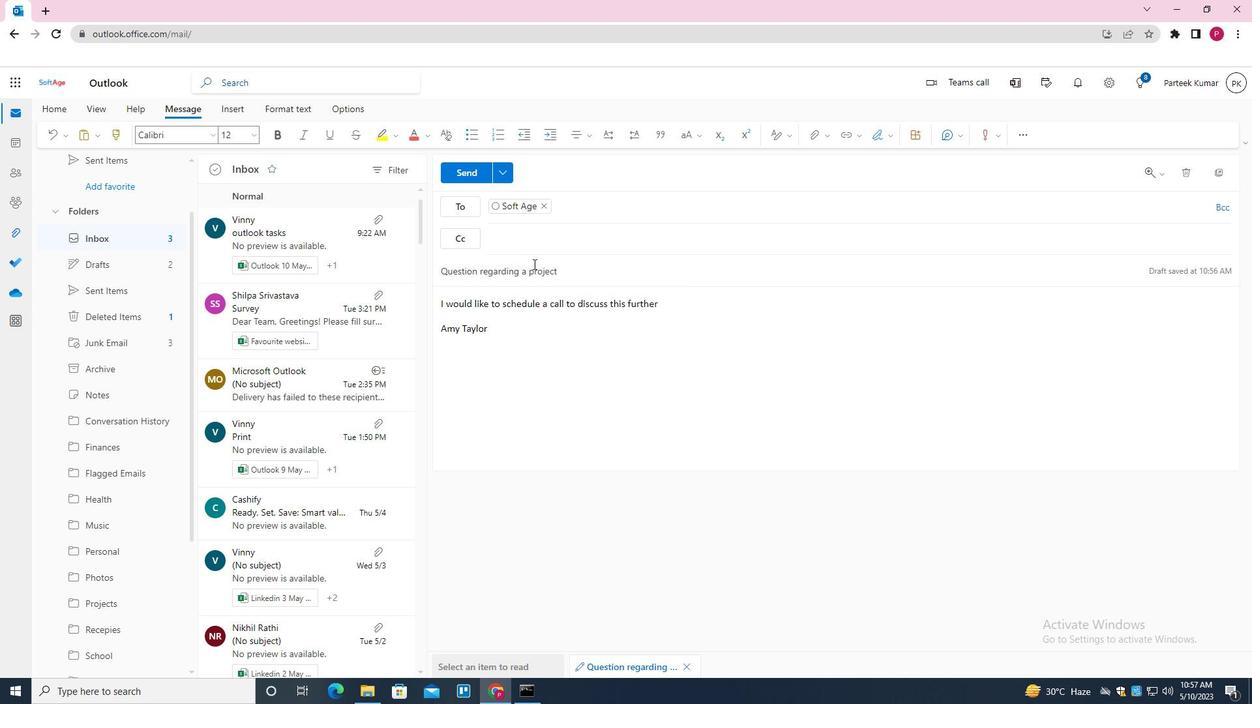 
Action: Mouse scrolled (553, 293) with delta (0, 0)
Screenshot: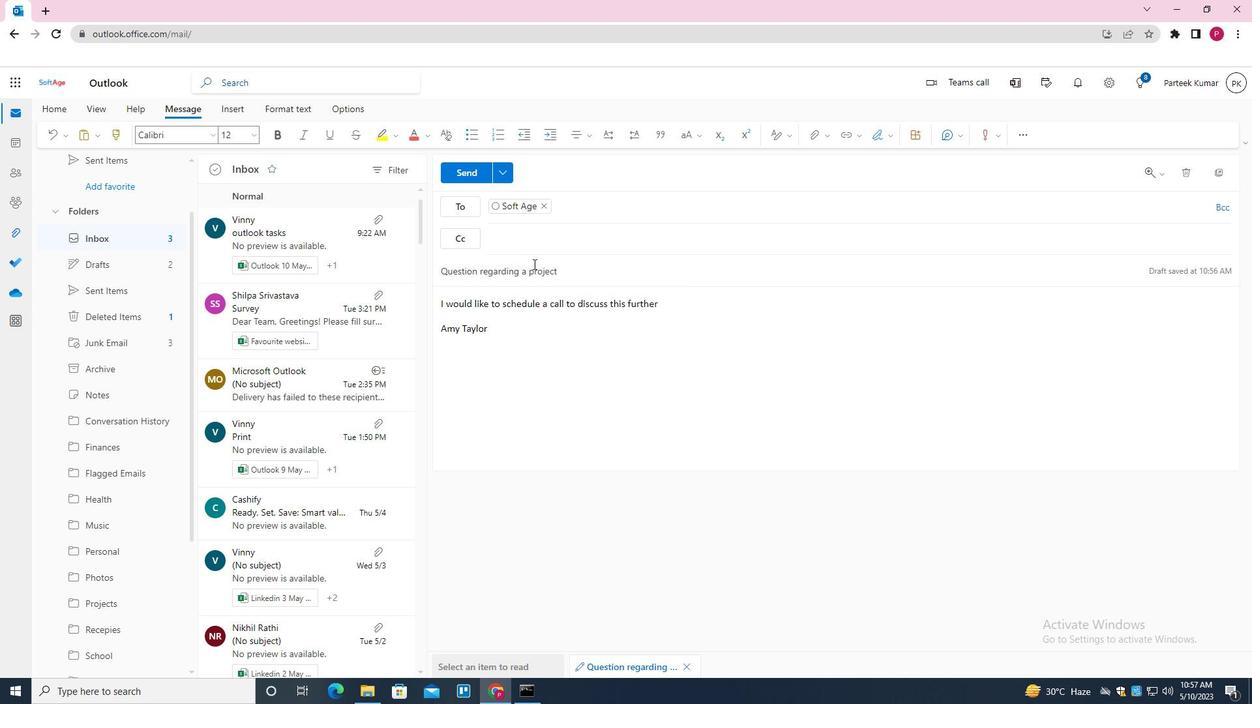 
Action: Mouse moved to (560, 307)
Screenshot: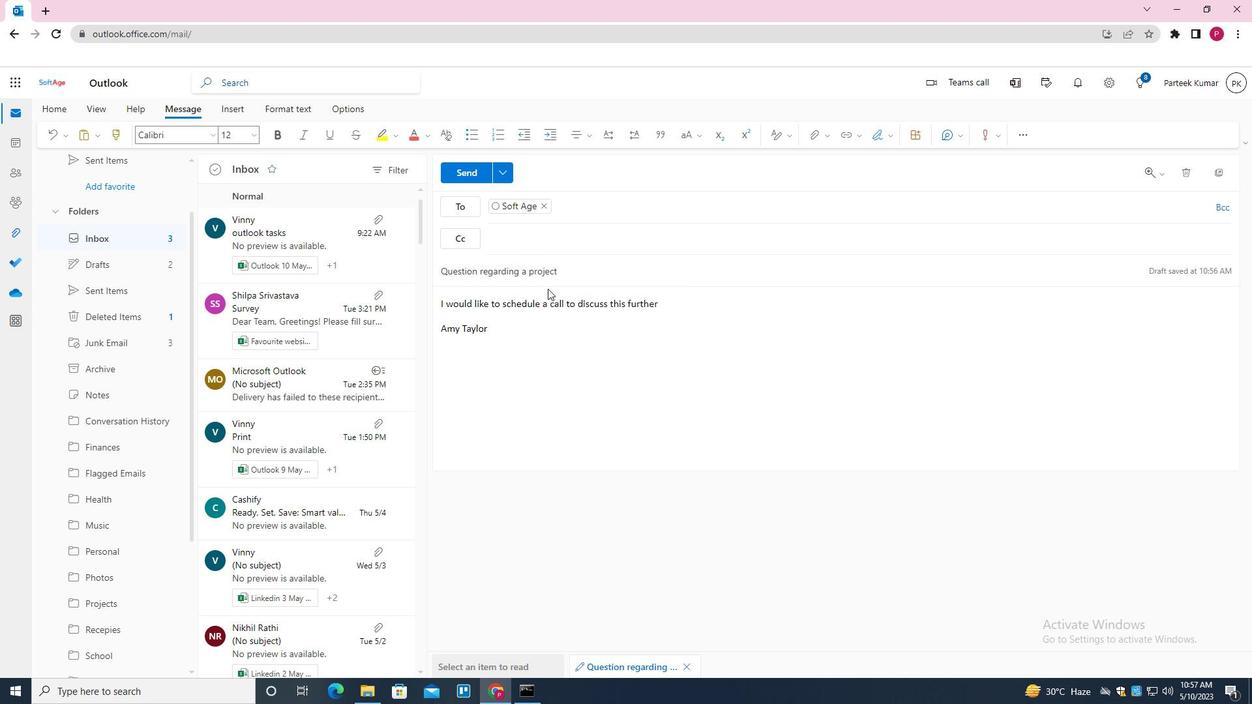 
Action: Mouse scrolled (560, 307) with delta (0, 0)
Screenshot: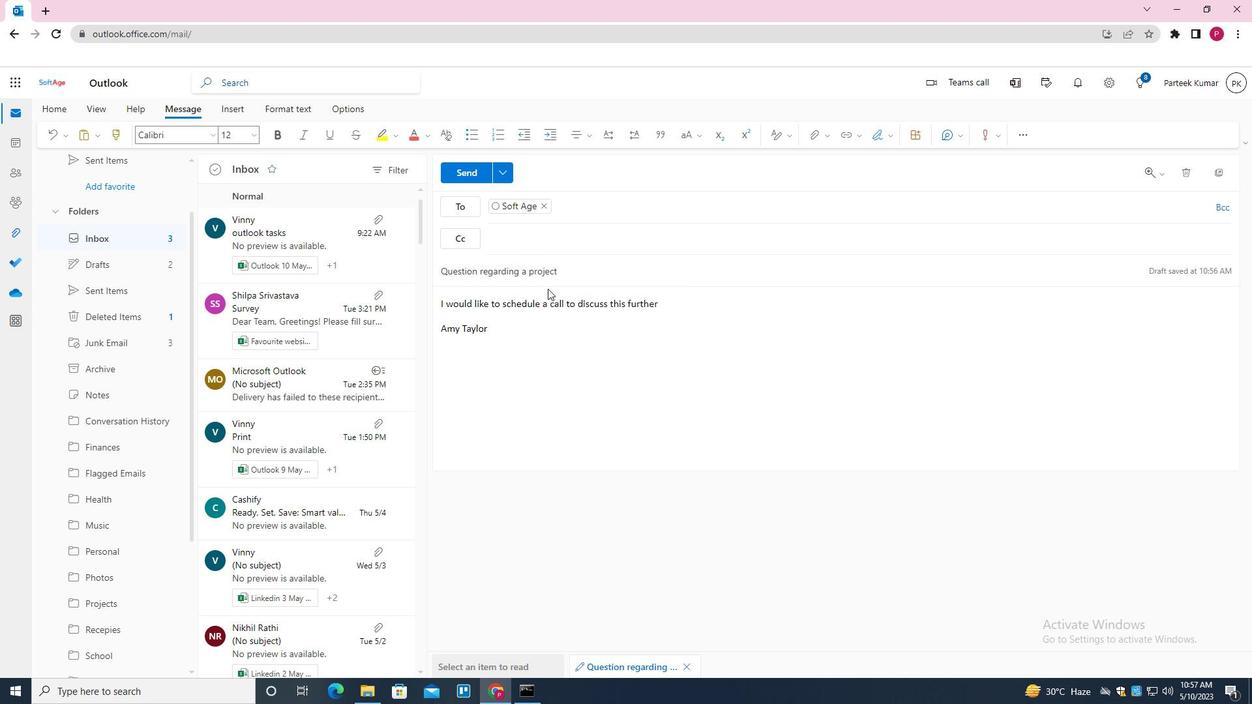 
Action: Mouse moved to (562, 313)
Screenshot: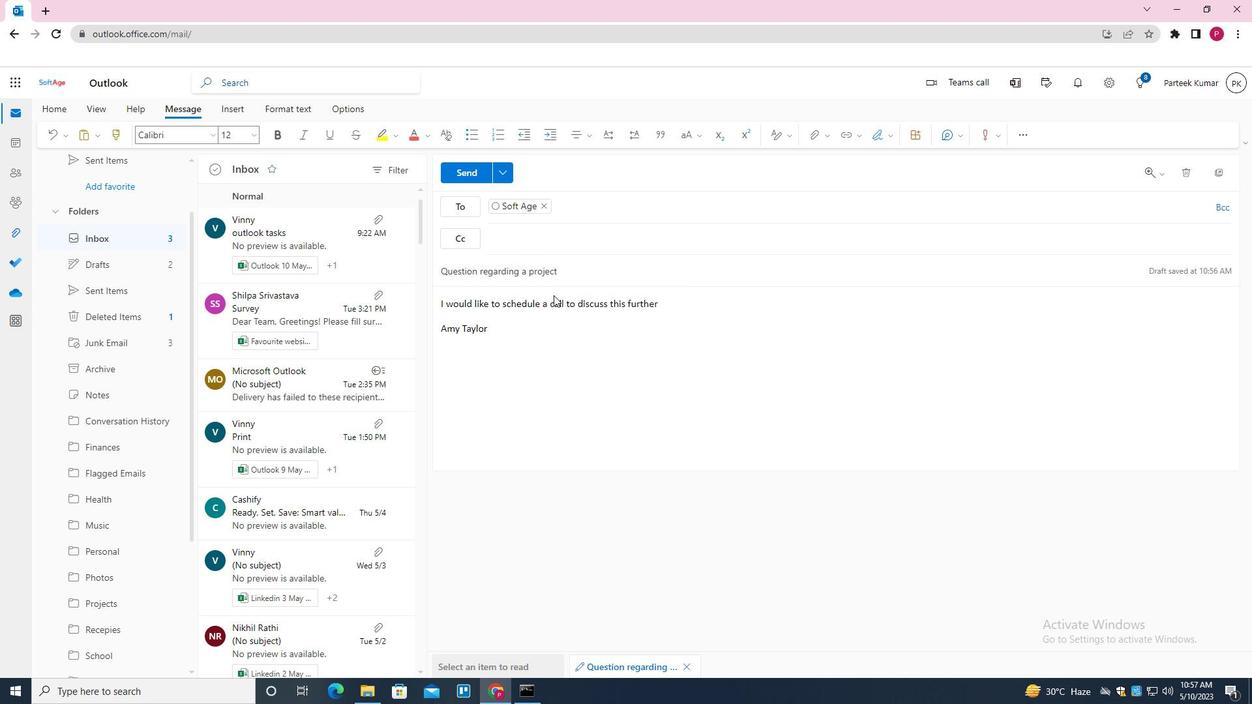 
Action: Mouse scrolled (562, 312) with delta (0, 0)
Screenshot: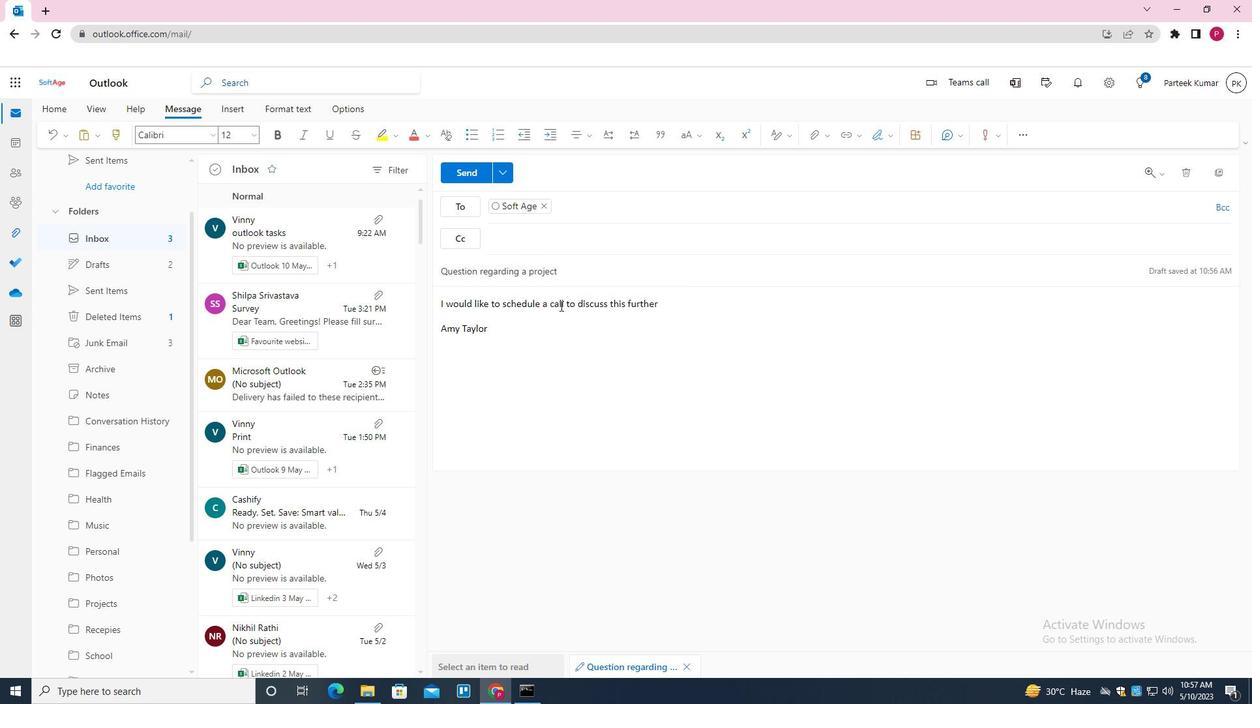 
Action: Mouse moved to (810, 133)
Screenshot: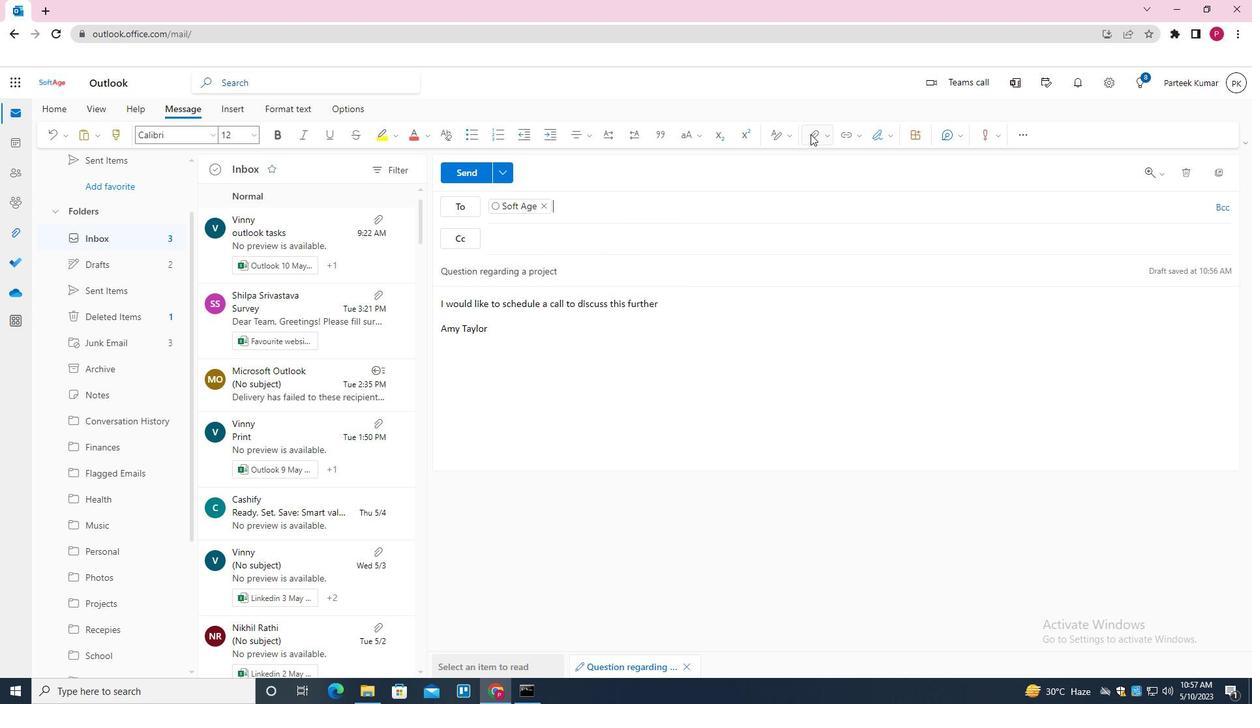 
Action: Mouse pressed left at (810, 133)
Screenshot: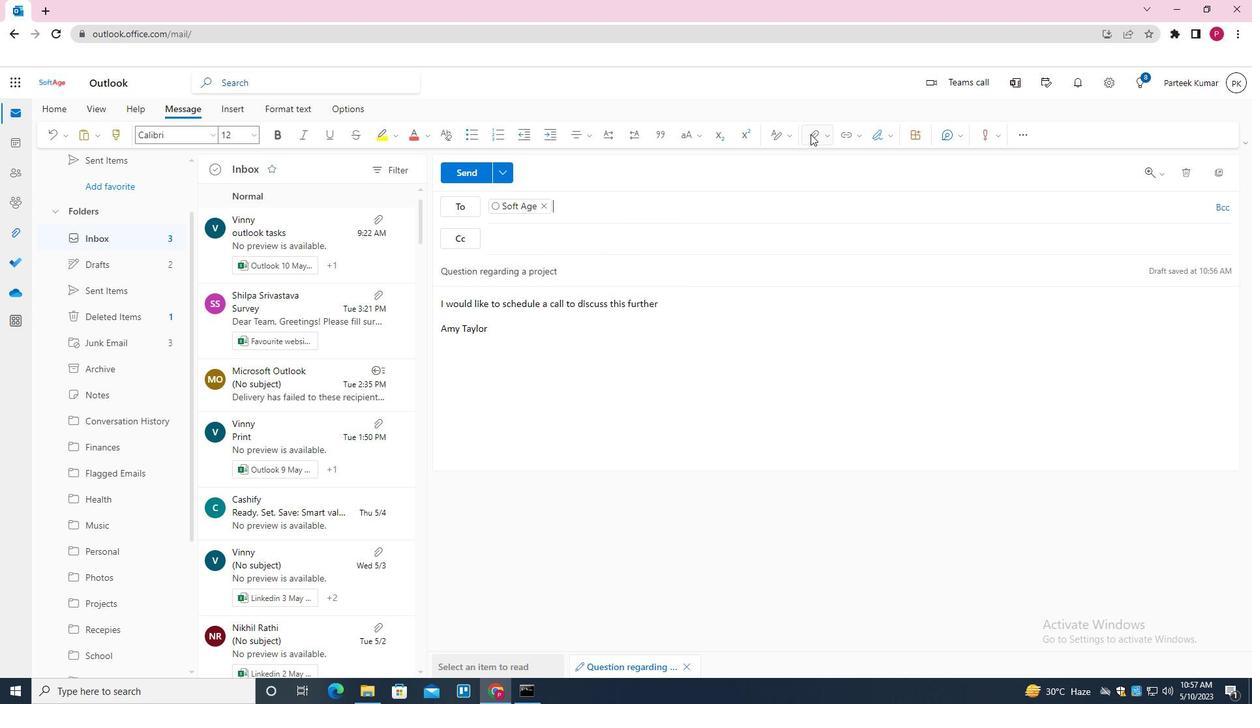 
Action: Mouse moved to (793, 154)
Screenshot: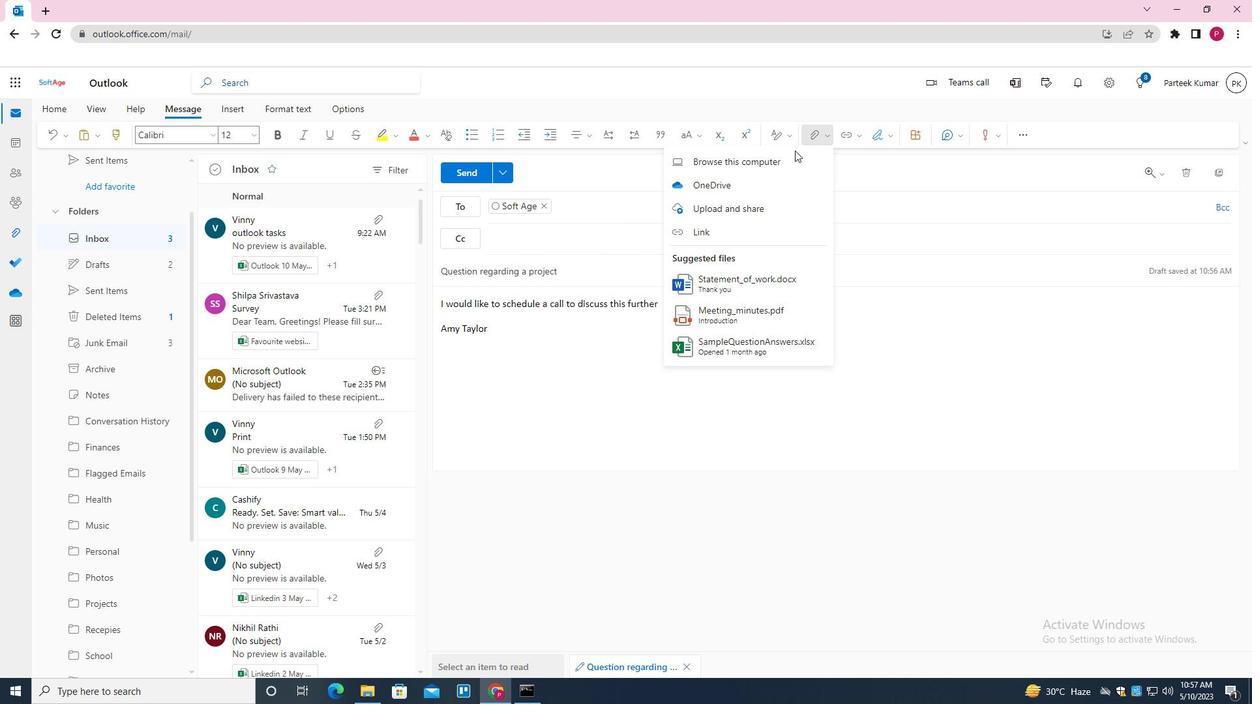 
Action: Mouse pressed left at (793, 154)
Screenshot: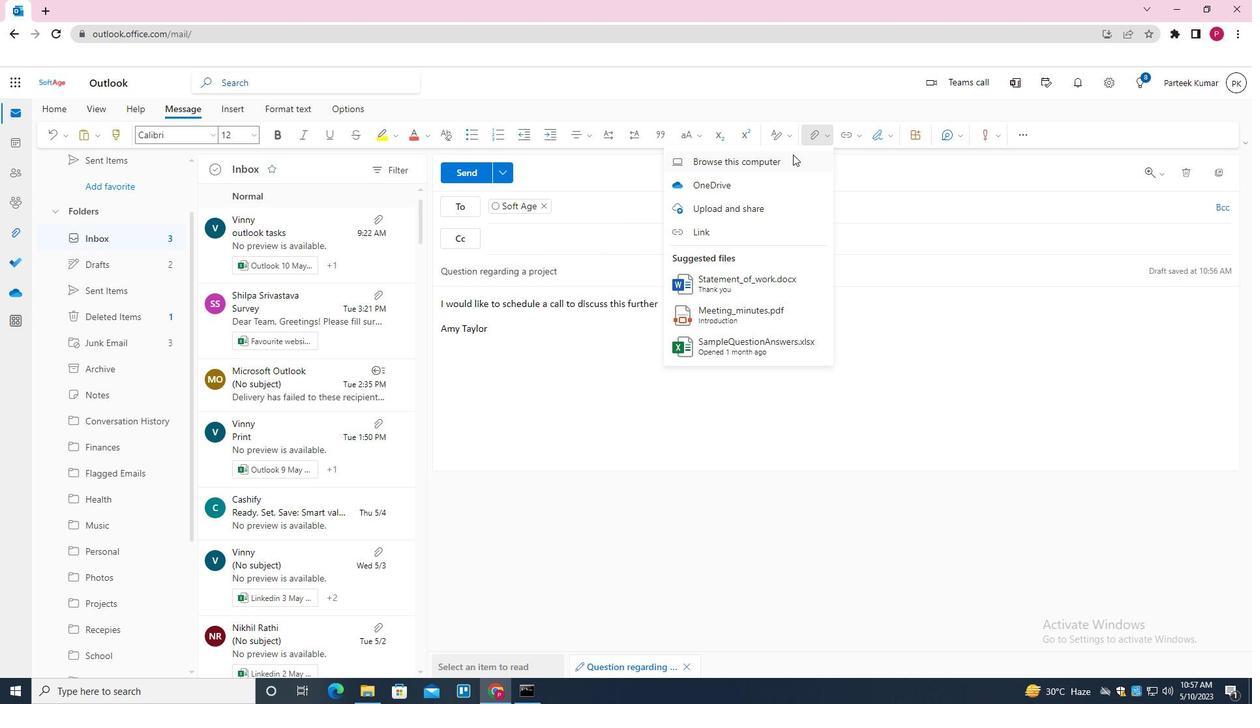 
Action: Mouse moved to (241, 97)
Screenshot: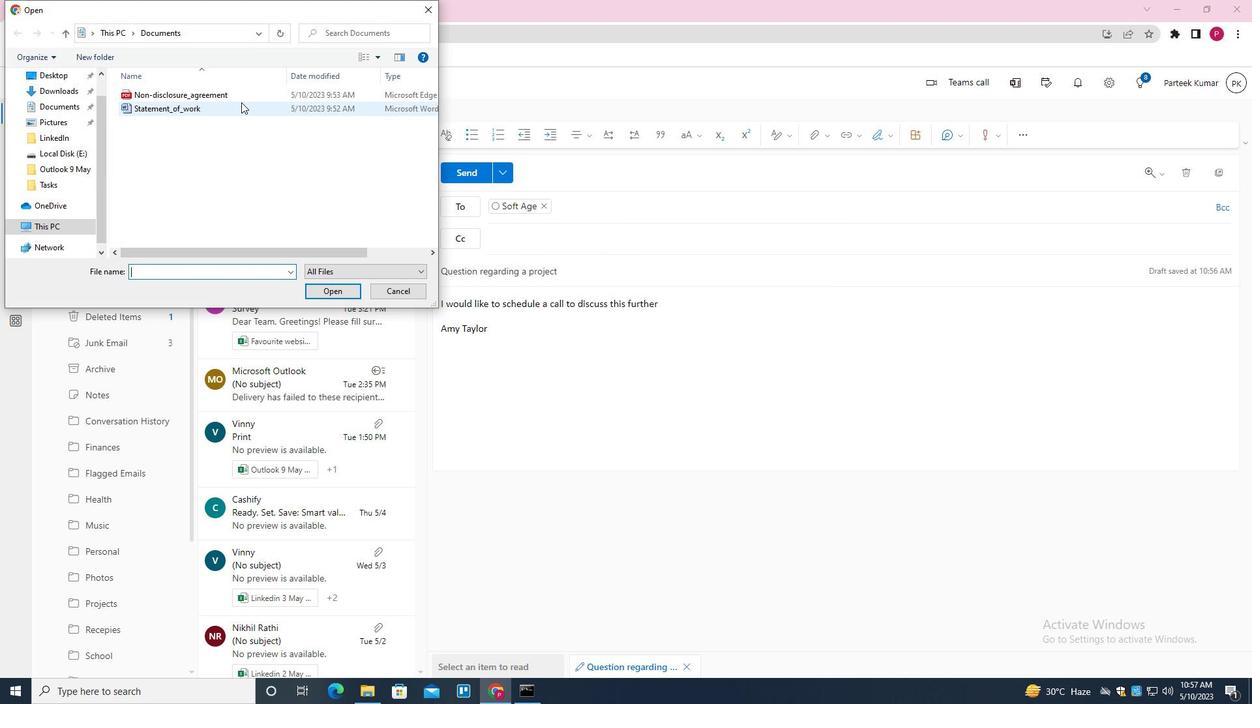 
Action: Mouse pressed left at (241, 97)
Screenshot: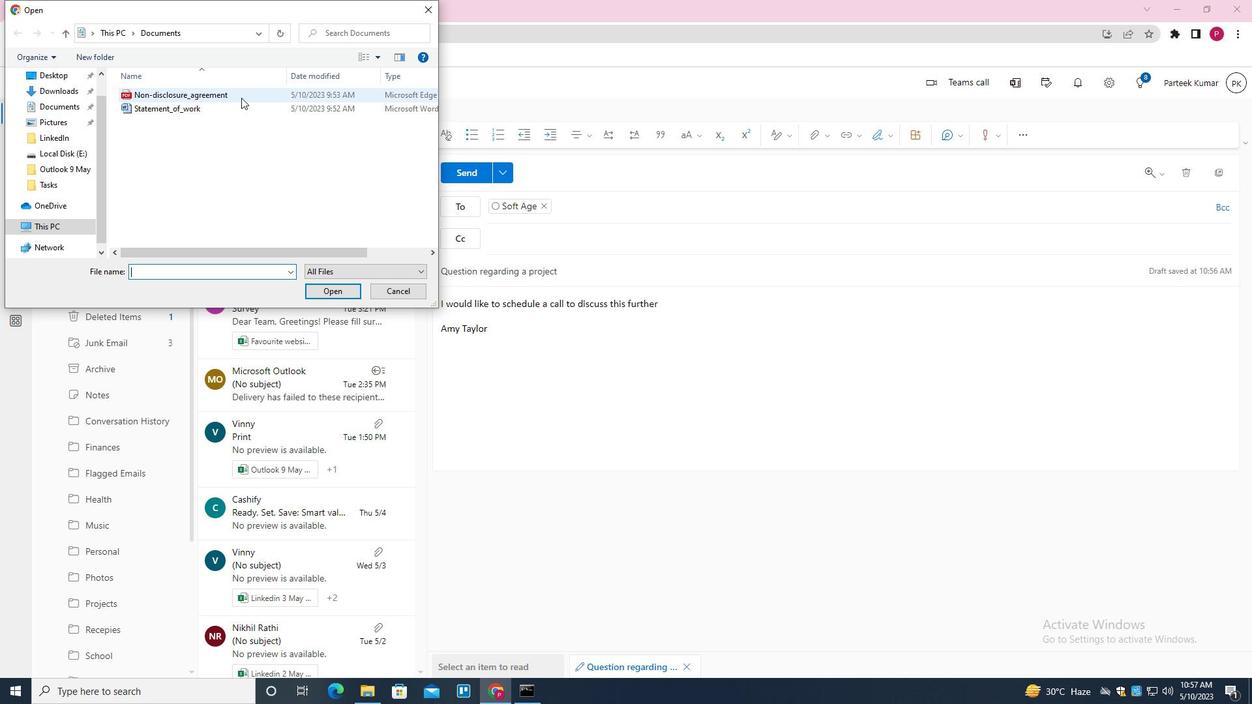 
Action: Mouse moved to (325, 294)
Screenshot: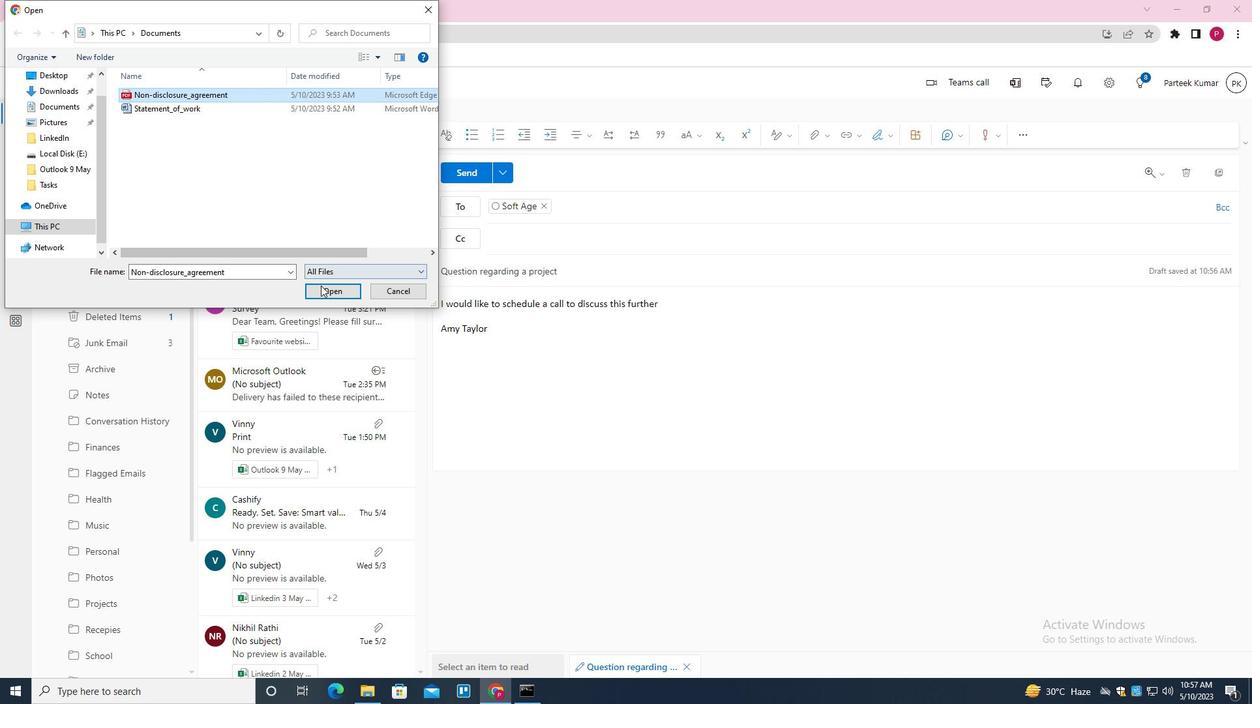 
Action: Mouse pressed left at (325, 294)
Screenshot: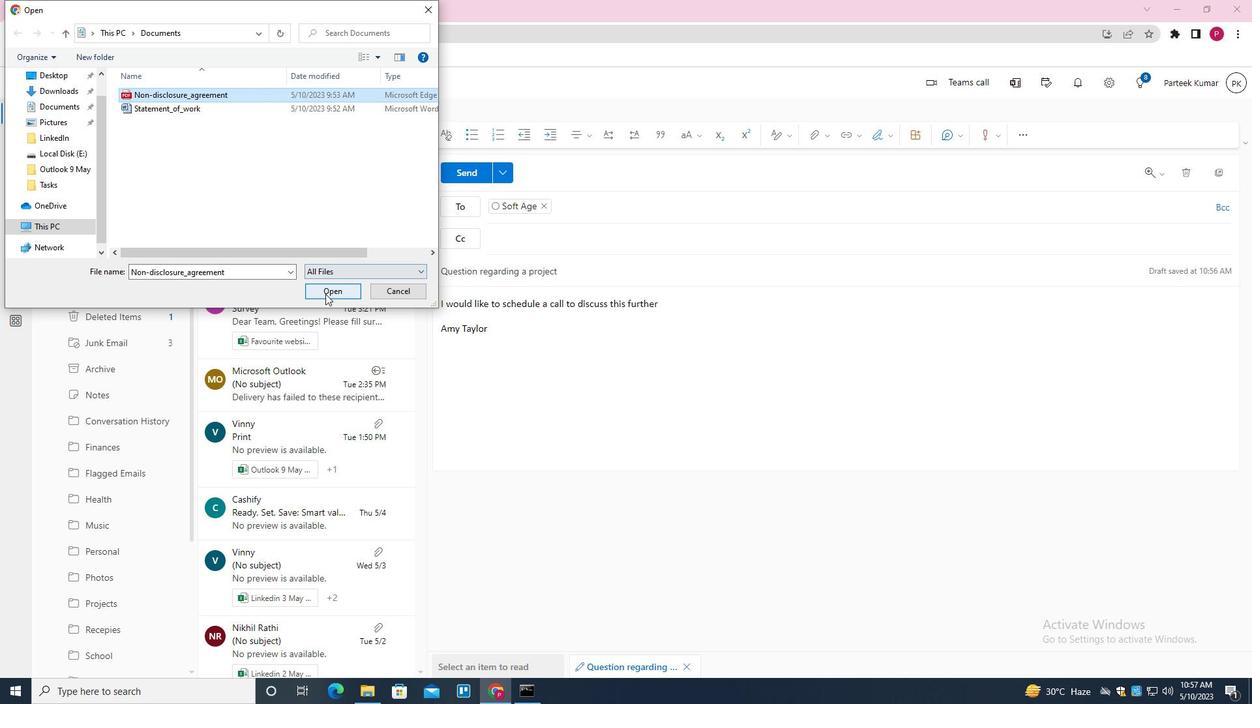 
Action: Mouse moved to (470, 171)
Screenshot: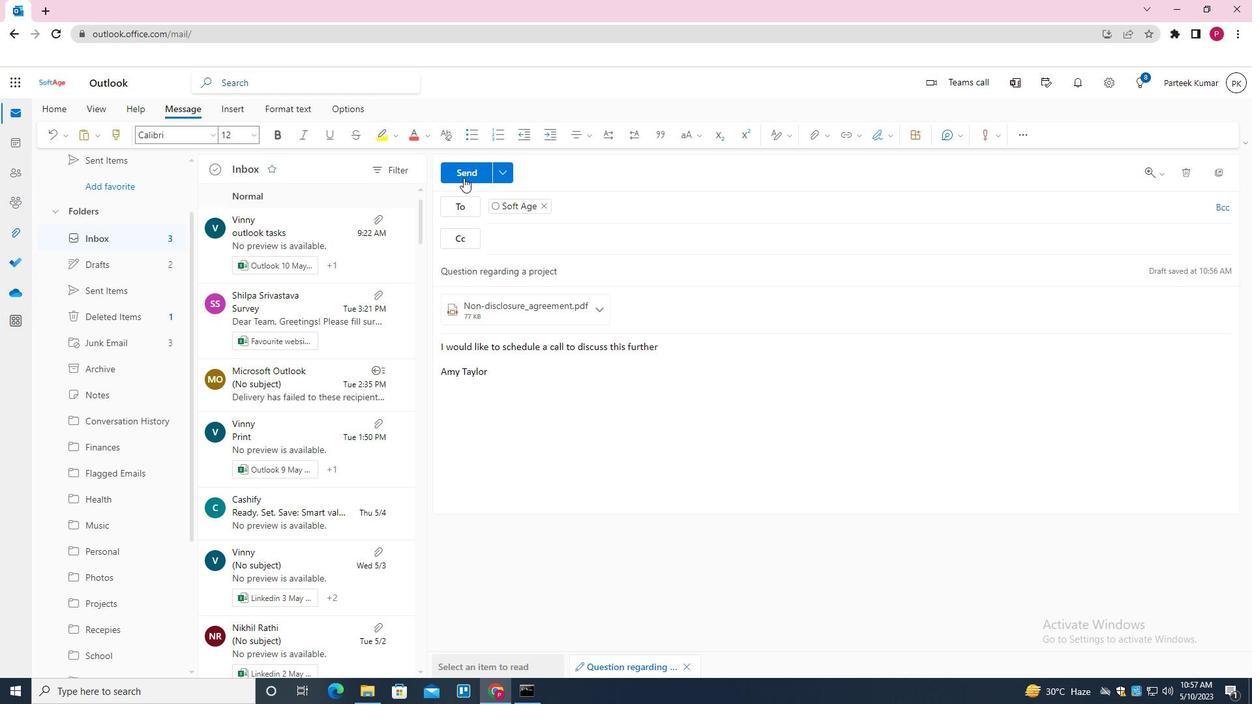 
Action: Mouse pressed left at (470, 171)
Screenshot: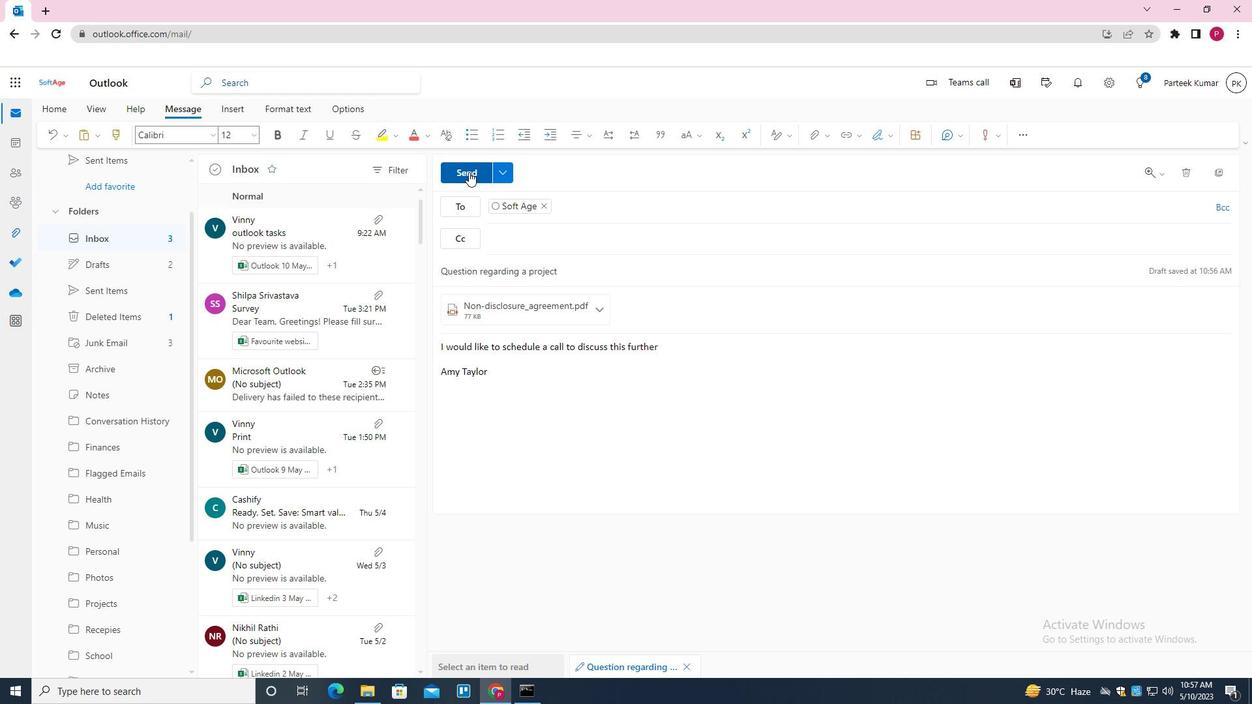 
Action: Mouse moved to (115, 292)
Screenshot: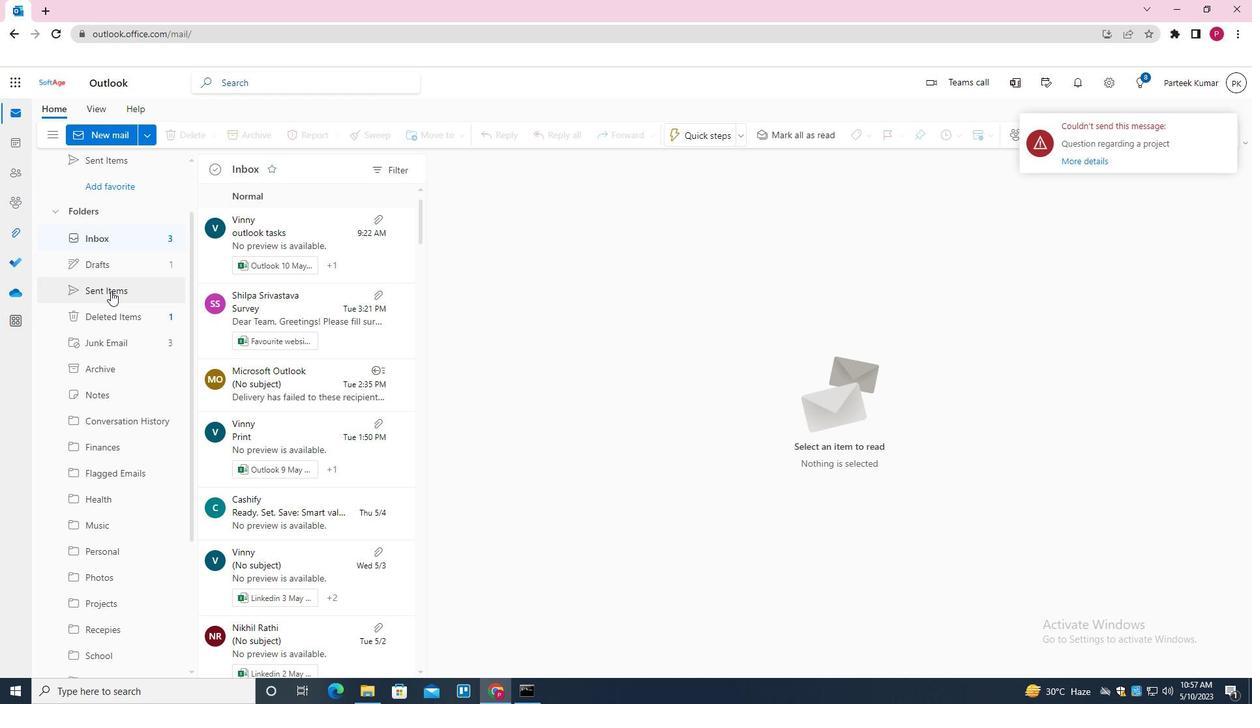 
Action: Mouse pressed left at (115, 292)
Screenshot: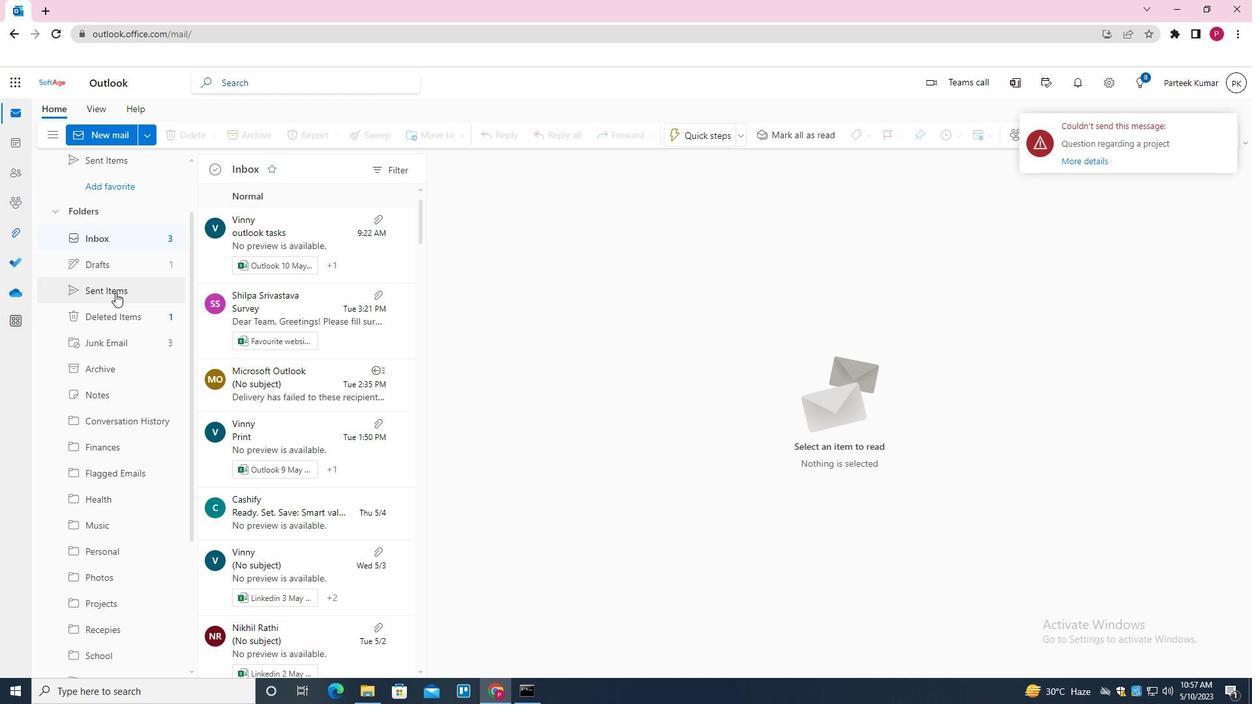 
Action: Mouse moved to (281, 241)
Screenshot: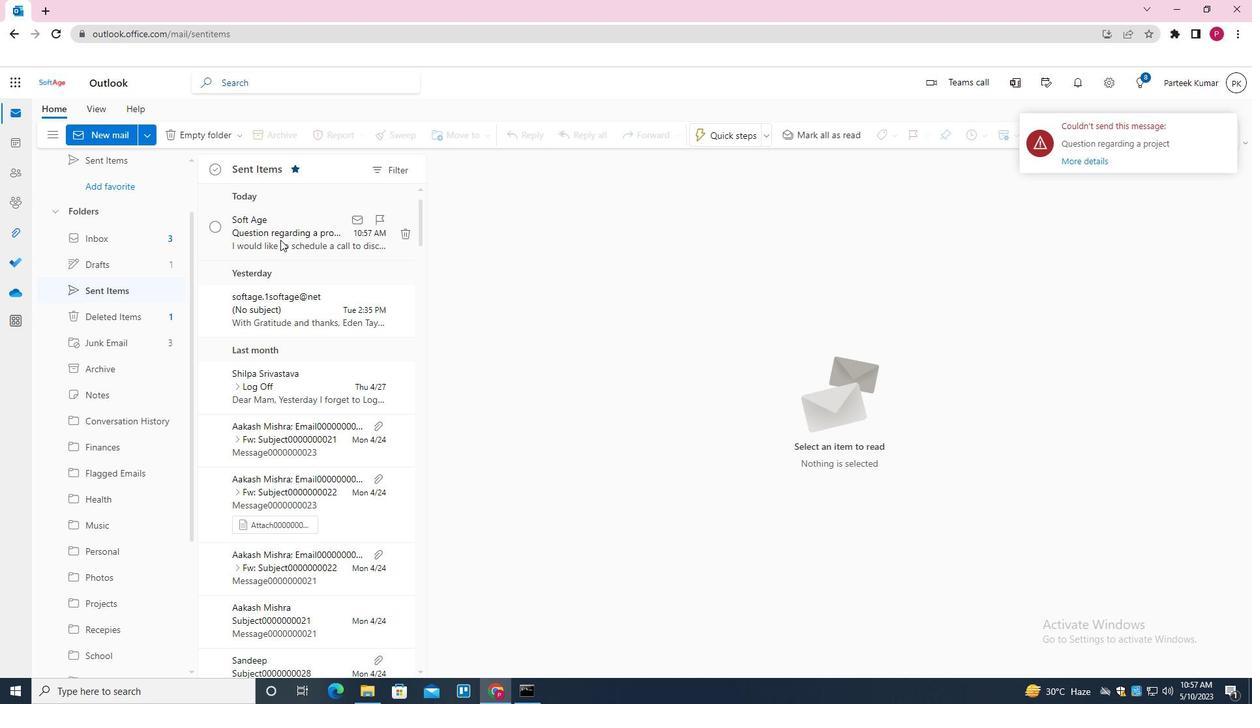 
Action: Mouse pressed right at (281, 241)
Screenshot: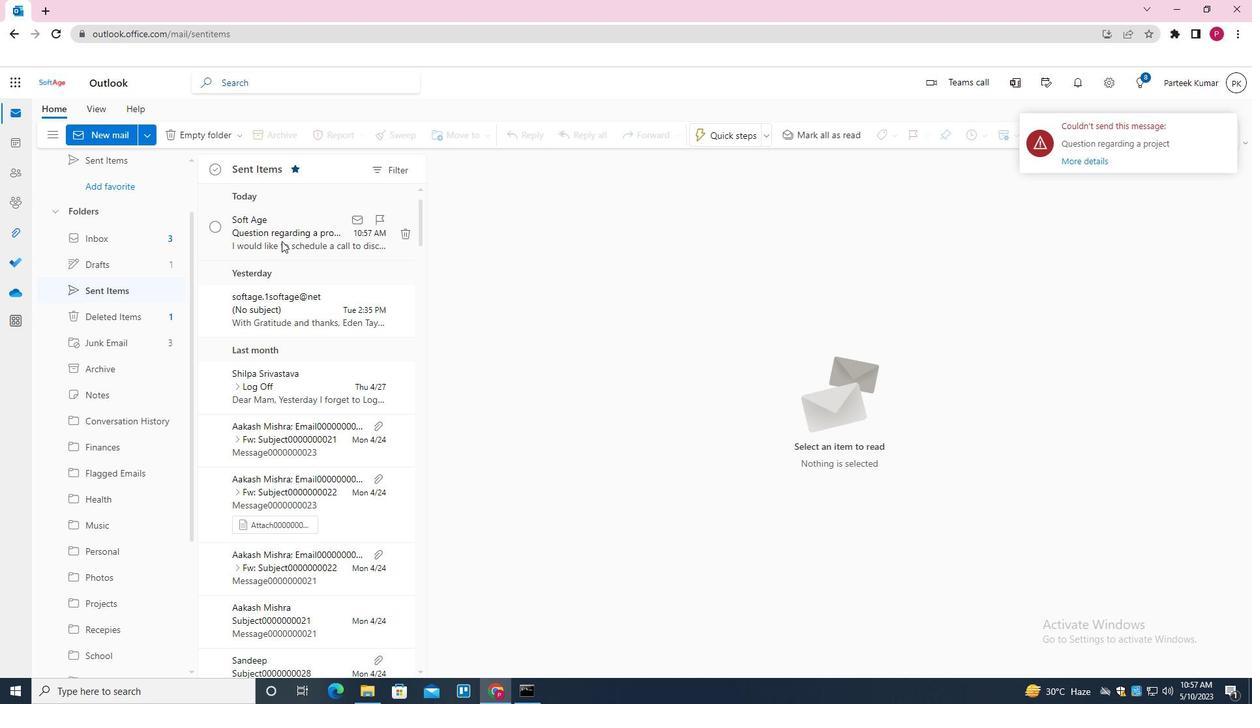 
Action: Mouse moved to (311, 301)
Screenshot: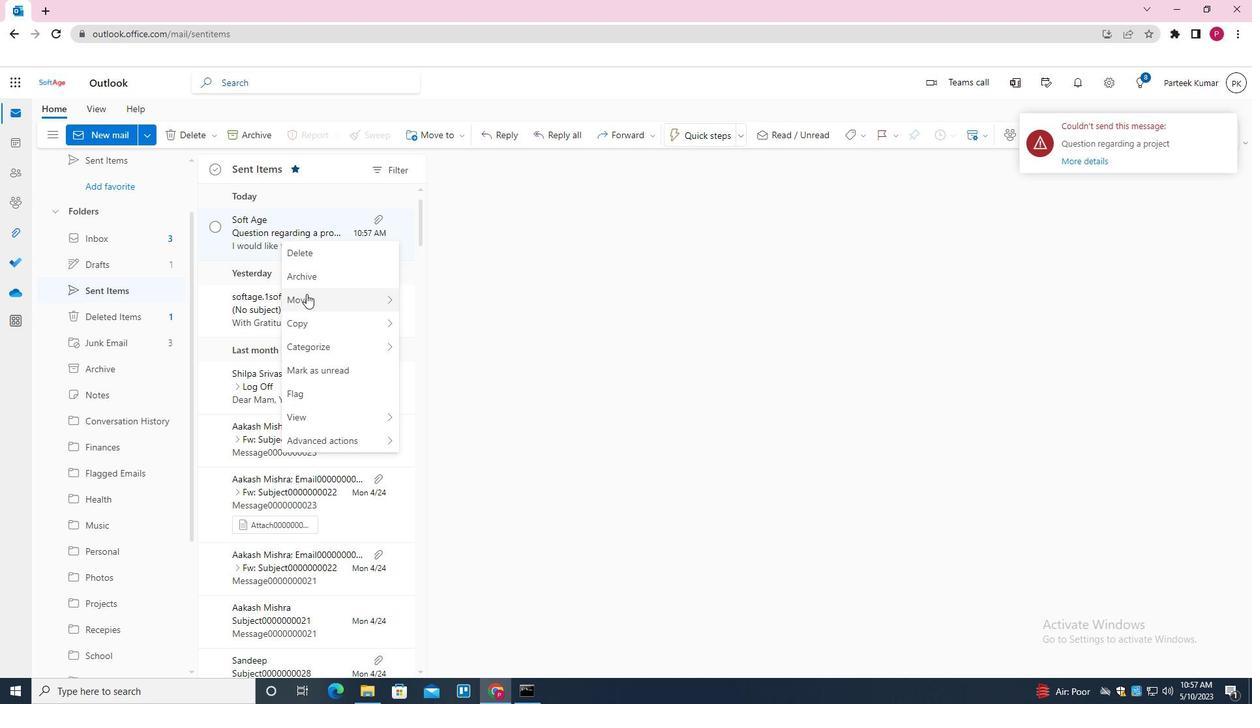 
Action: Mouse pressed left at (311, 301)
Screenshot: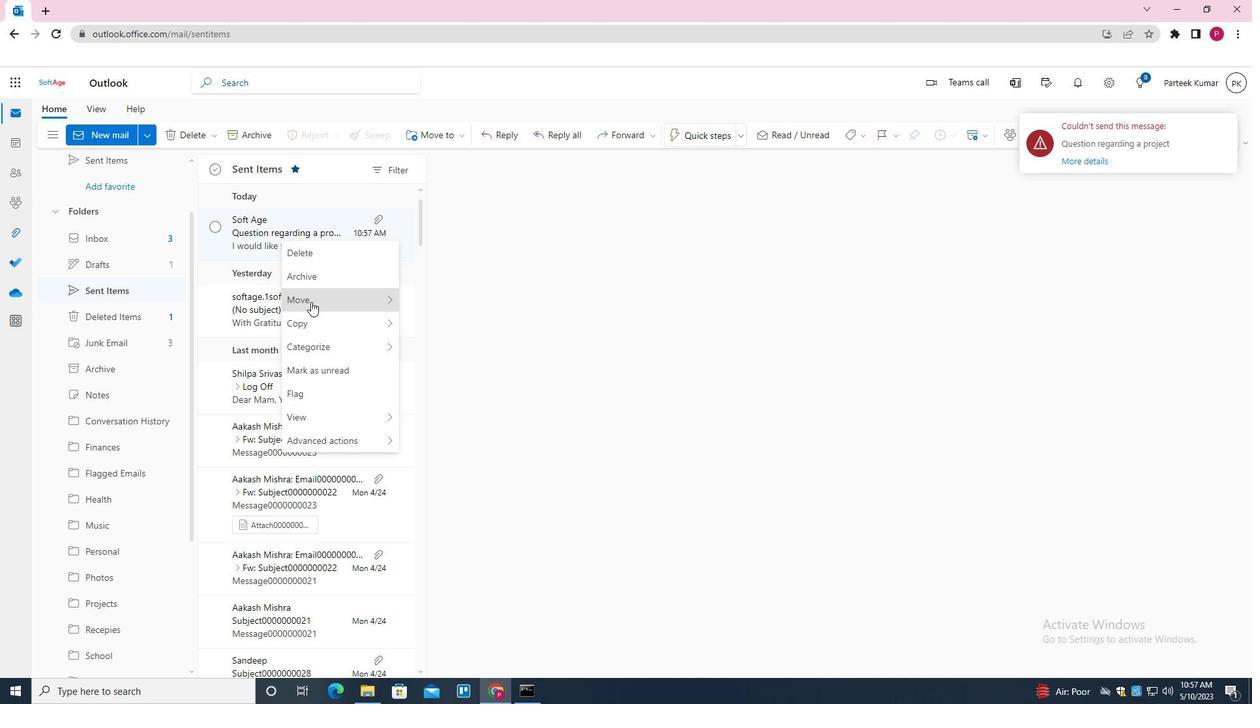 
Action: Mouse moved to (450, 301)
Screenshot: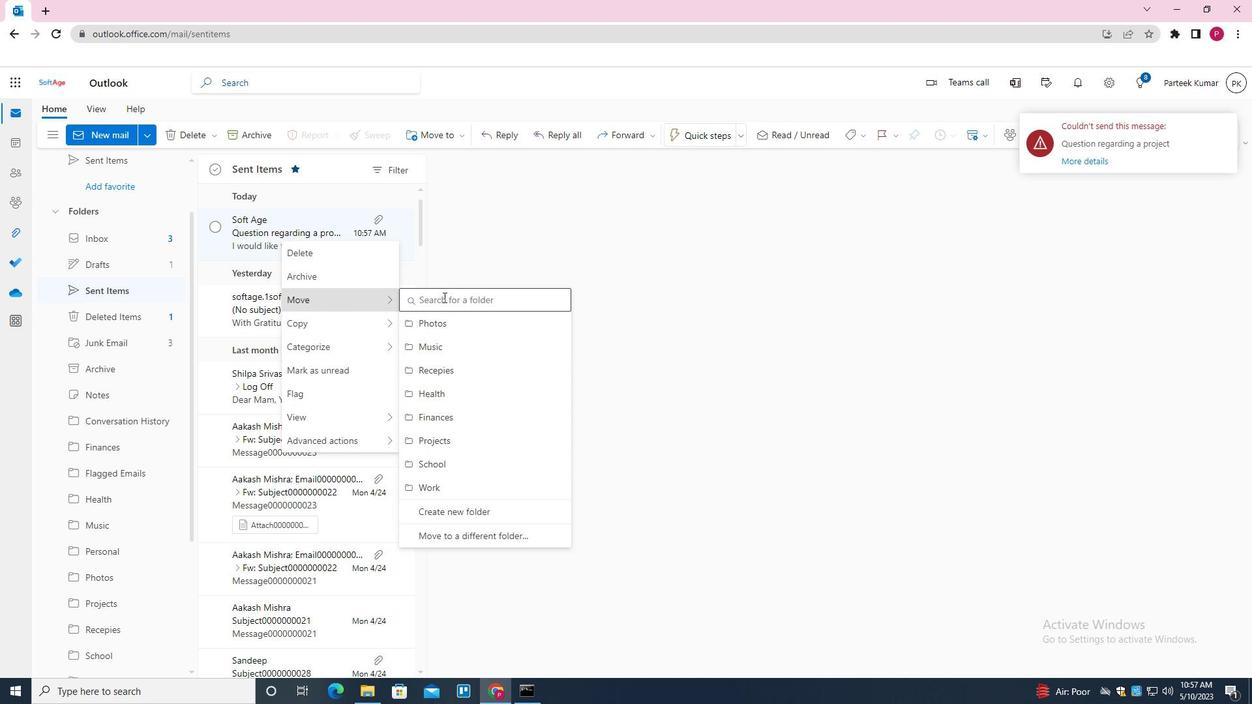 
Action: Mouse pressed left at (450, 301)
Screenshot: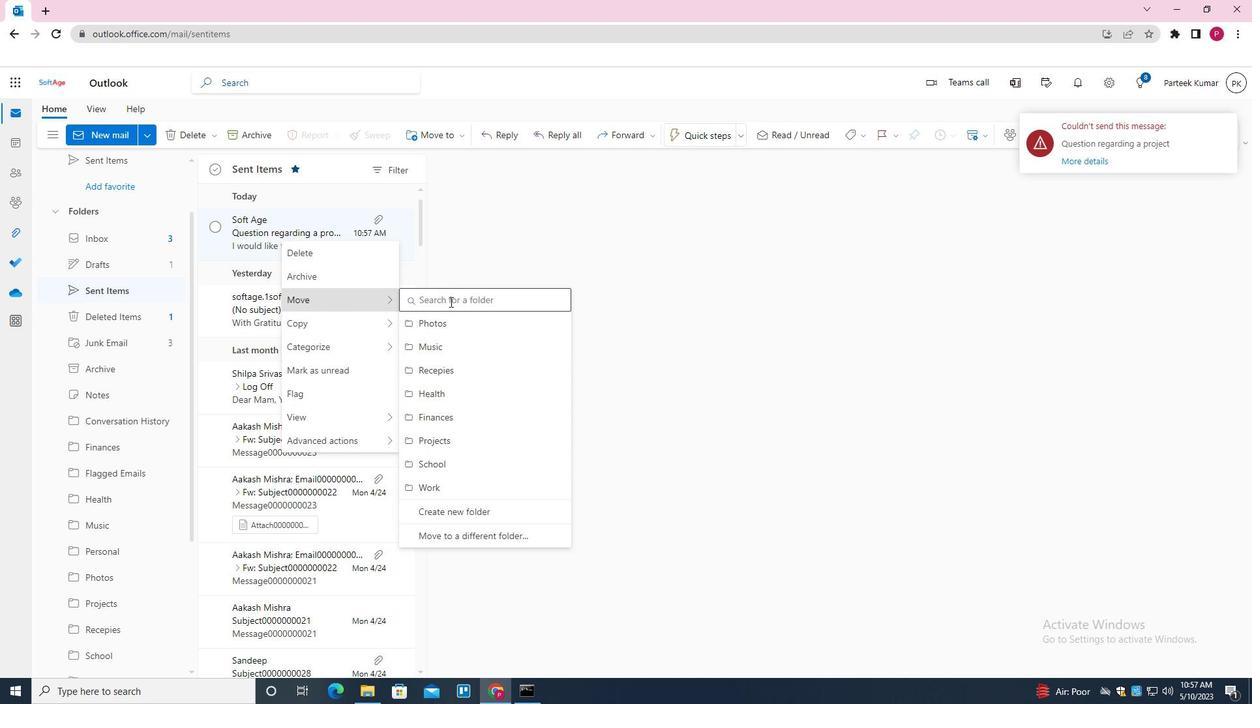 
Action: Key pressed <Key.shift>VIDEOS<Key.down><Key.enter>
Screenshot: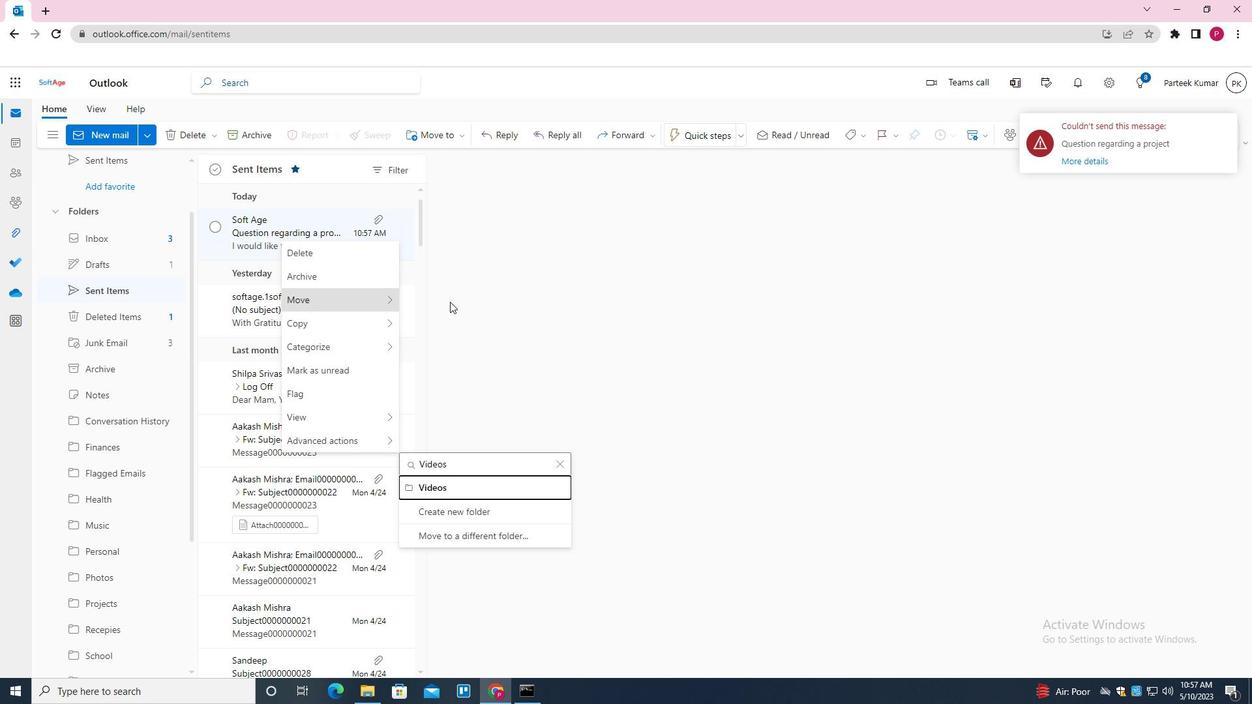 
Action: Mouse moved to (386, 358)
Screenshot: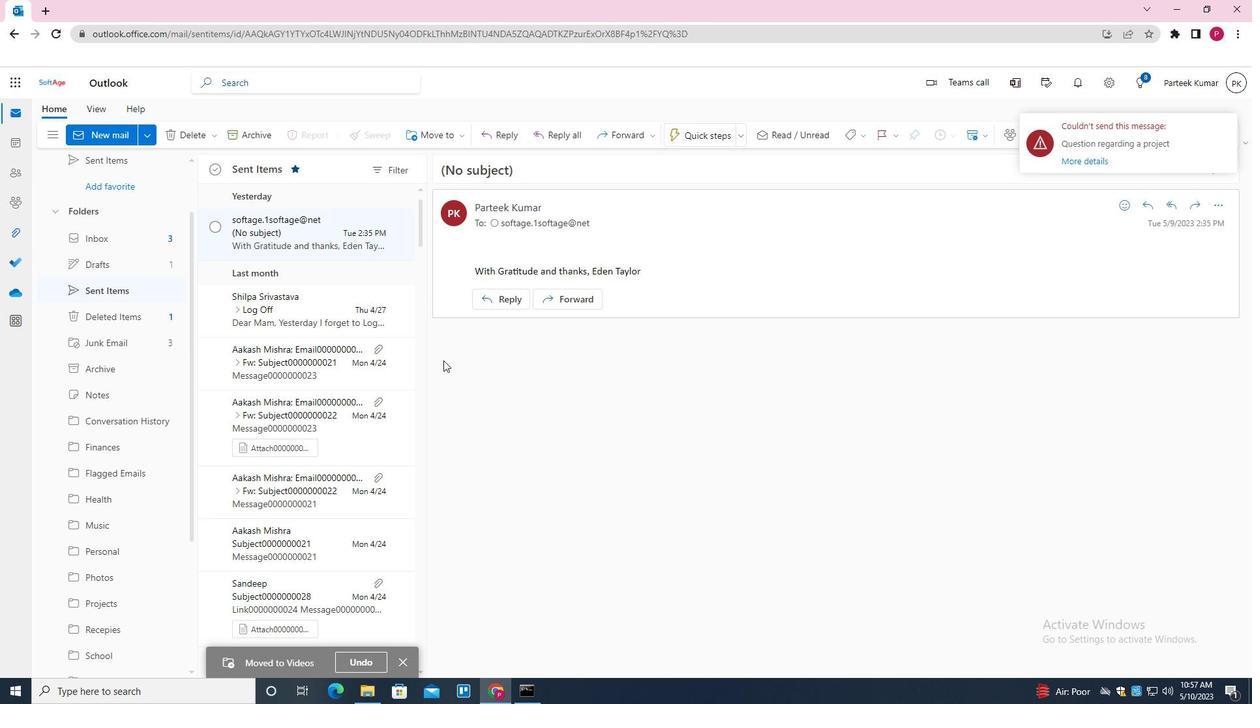 
Action: Key pressed <Key.f8>
Screenshot: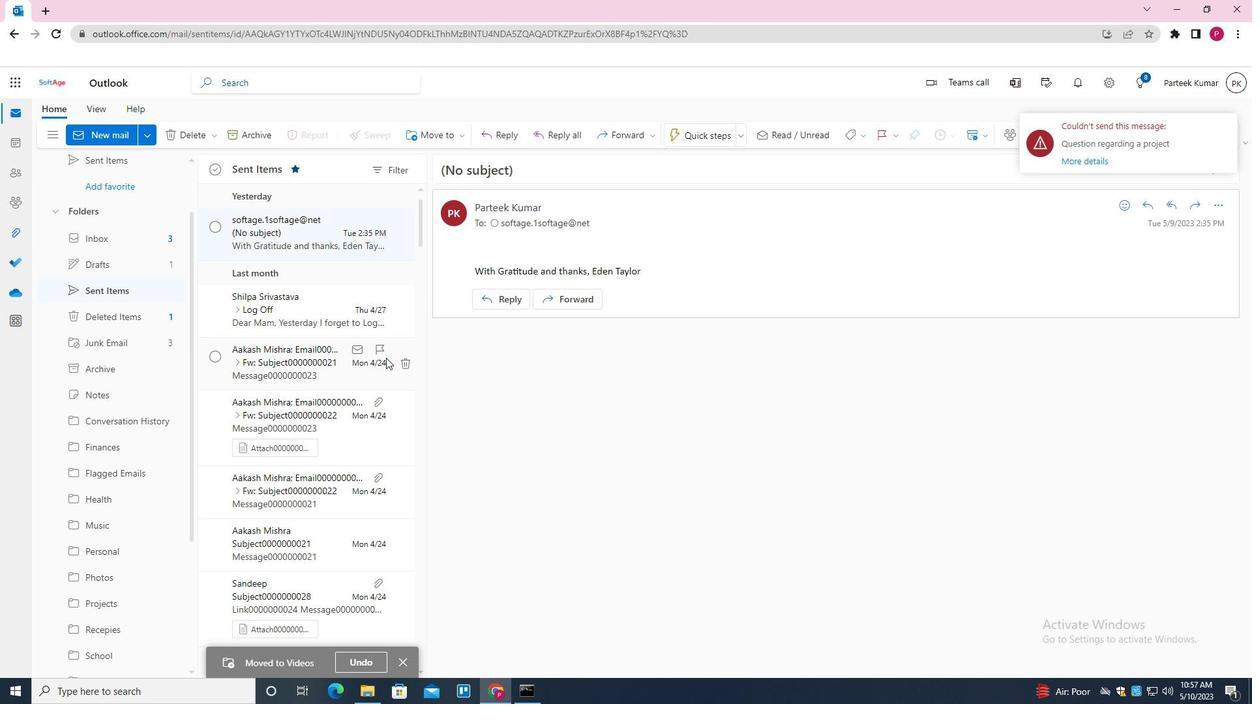 
